 Task: Add Attachment from "Attach a link" to Card Card0000000032 in Board Board0000000008 in Workspace WS0000000003 in Trello. Add Cover Red to Card Card0000000032 in Board Board0000000008 in Workspace WS0000000003 in Trello. Add "Join Card" Button Button0000000032  to Card Card0000000032 in Board Board0000000008 in Workspace WS0000000003 in Trello. Add Description DS0000000032 to Card Card0000000032 in Board Board0000000008 in Workspace WS0000000003 in Trello. Add Comment CM0000000032 to Card Card0000000032 in Board Board0000000008 in Workspace WS0000000003 in Trello
Action: Mouse moved to (447, 648)
Screenshot: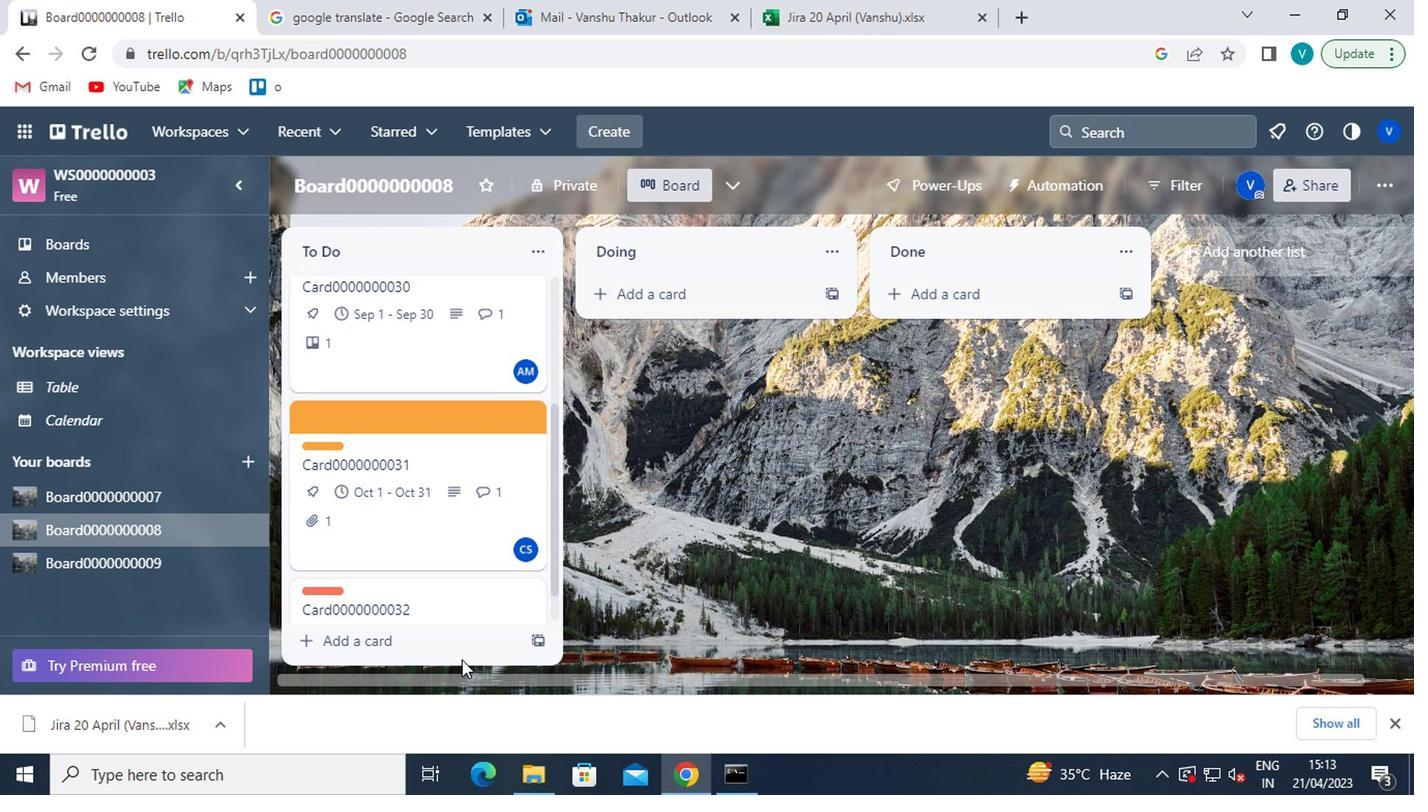 
Action: Mouse scrolled (447, 646) with delta (0, -1)
Screenshot: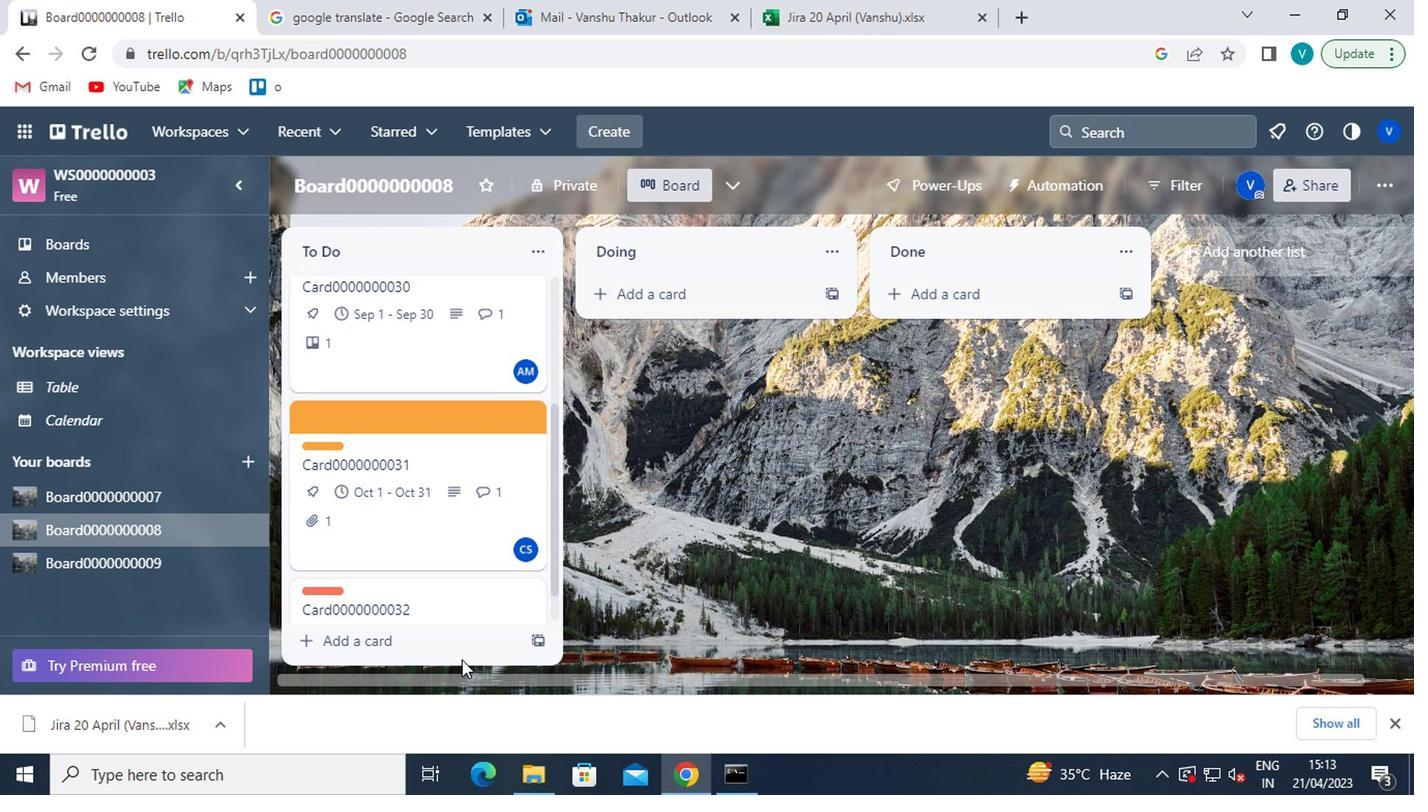 
Action: Mouse moved to (442, 640)
Screenshot: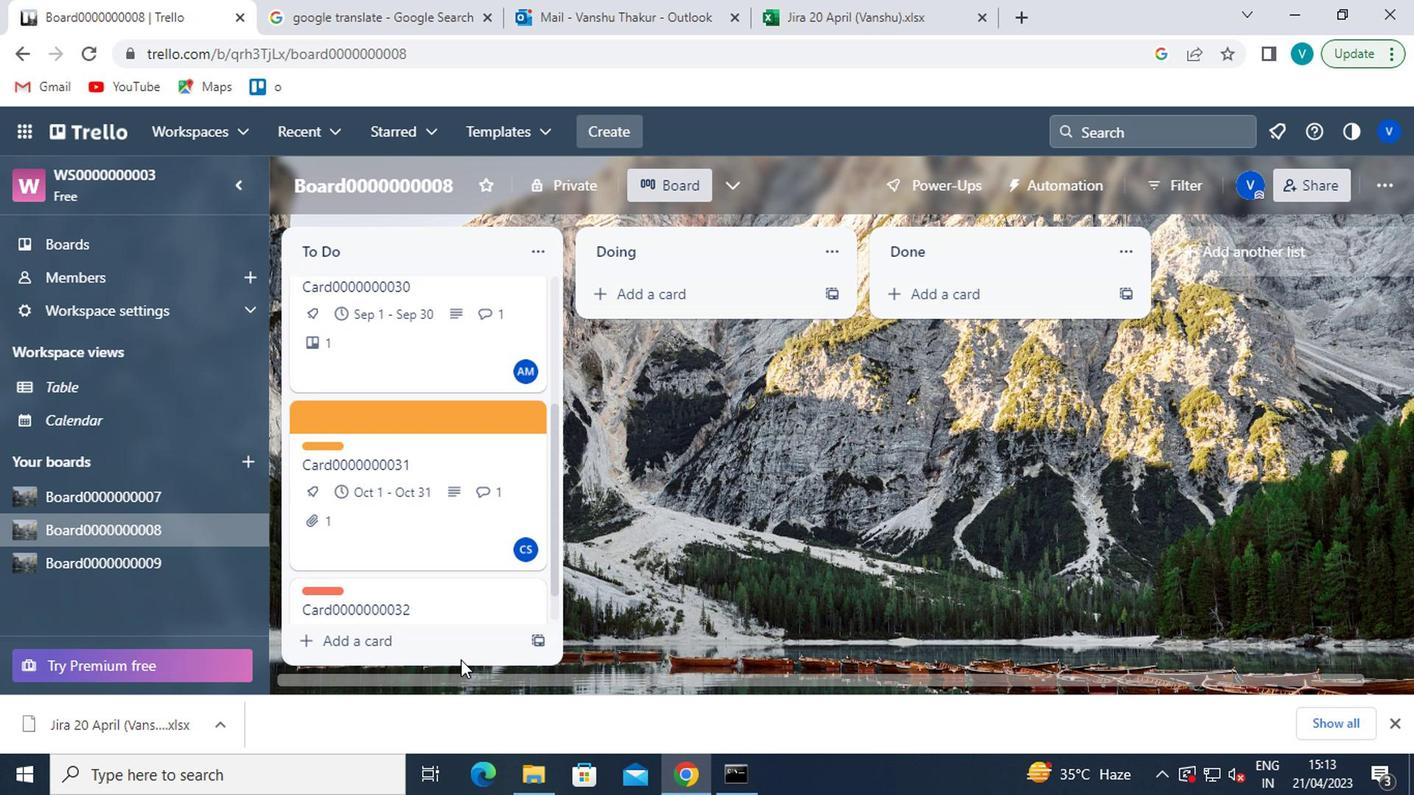 
Action: Mouse scrolled (442, 639) with delta (0, -1)
Screenshot: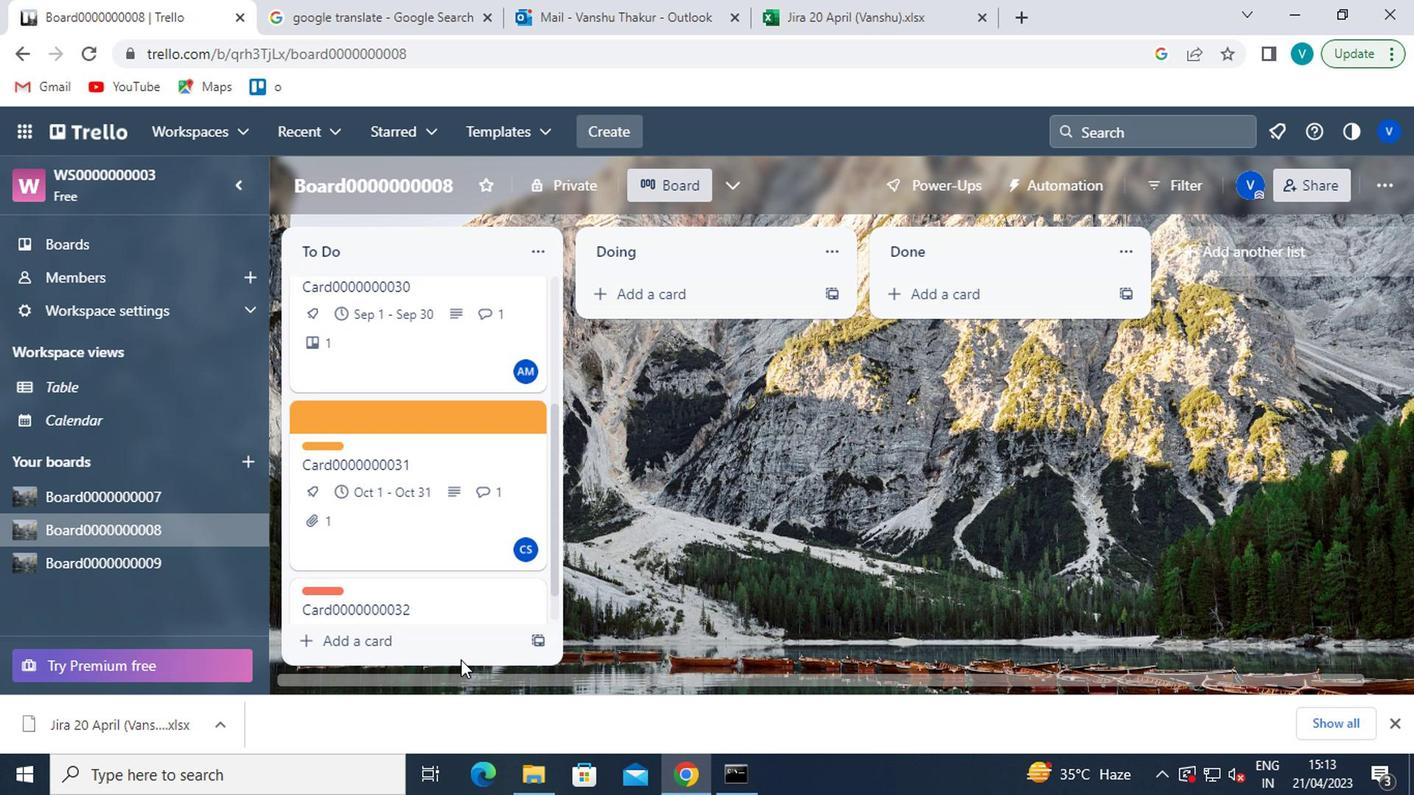 
Action: Mouse moved to (440, 636)
Screenshot: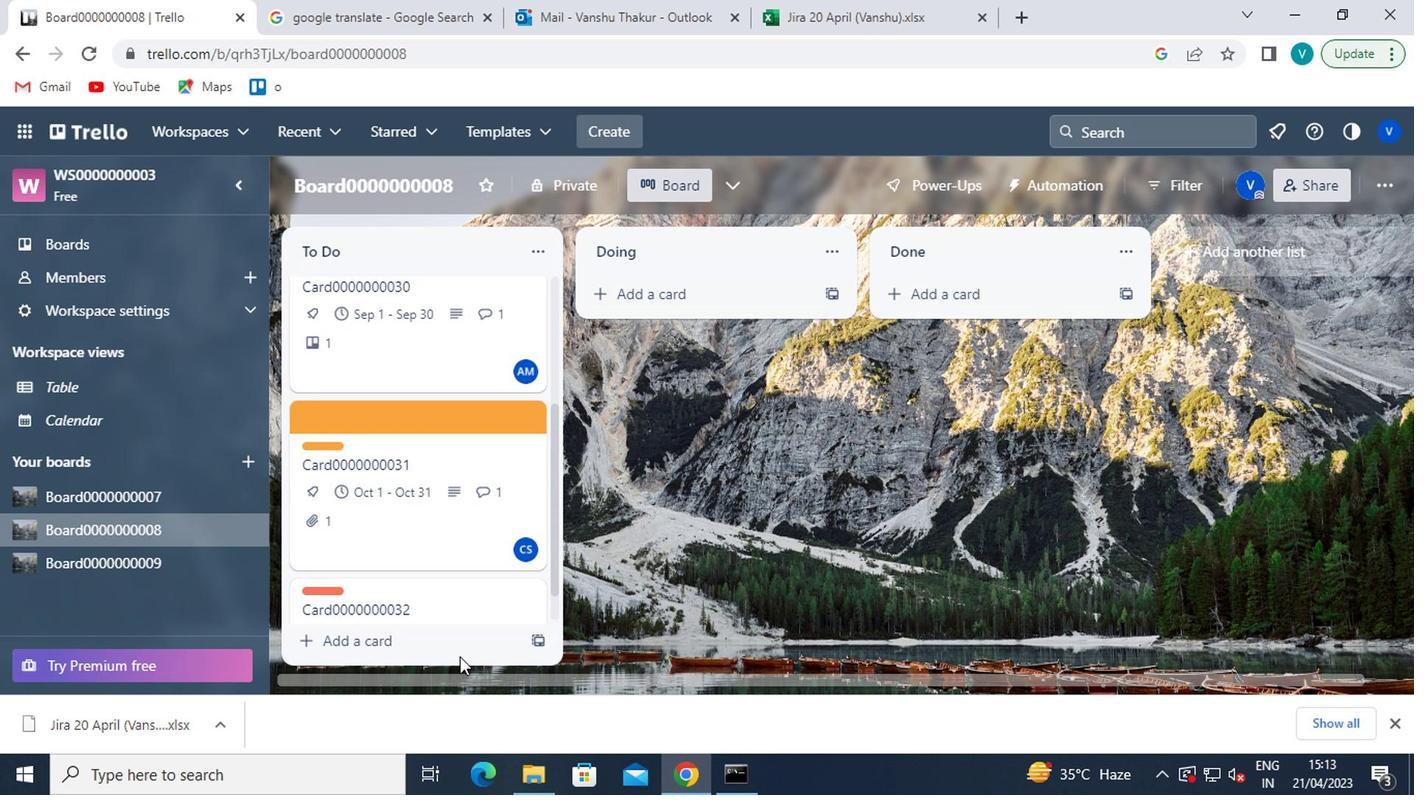 
Action: Mouse scrolled (440, 635) with delta (0, 0)
Screenshot: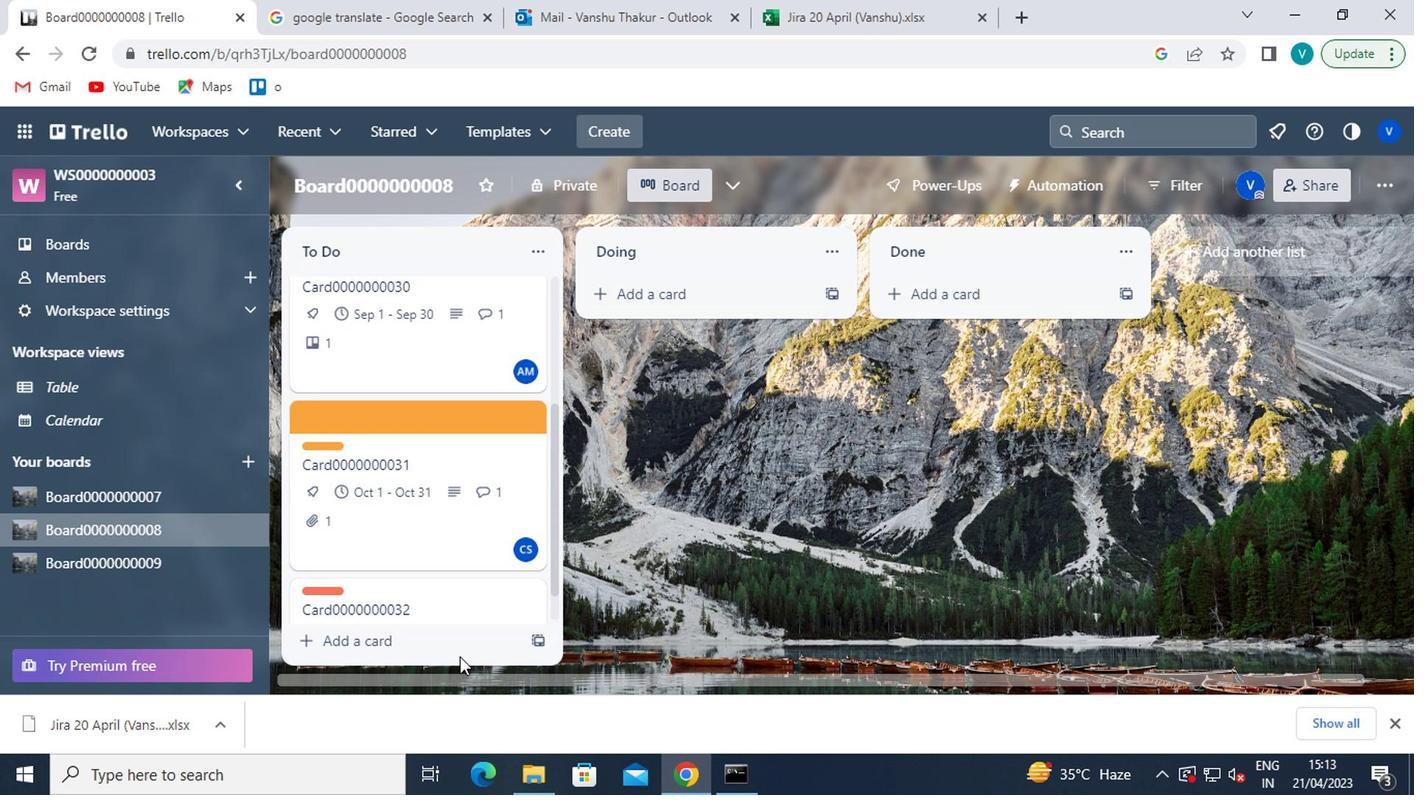 
Action: Mouse moved to (444, 597)
Screenshot: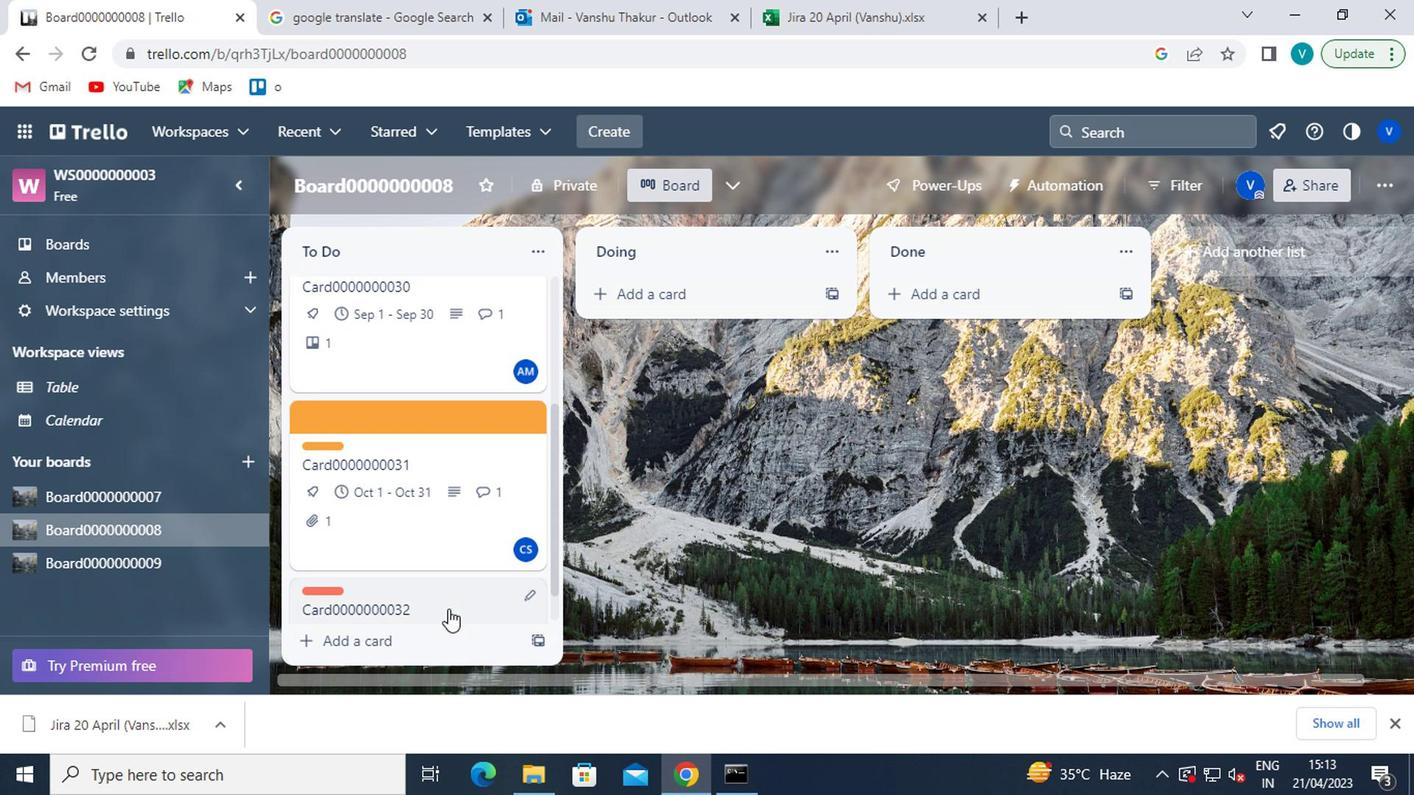 
Action: Mouse pressed left at (444, 597)
Screenshot: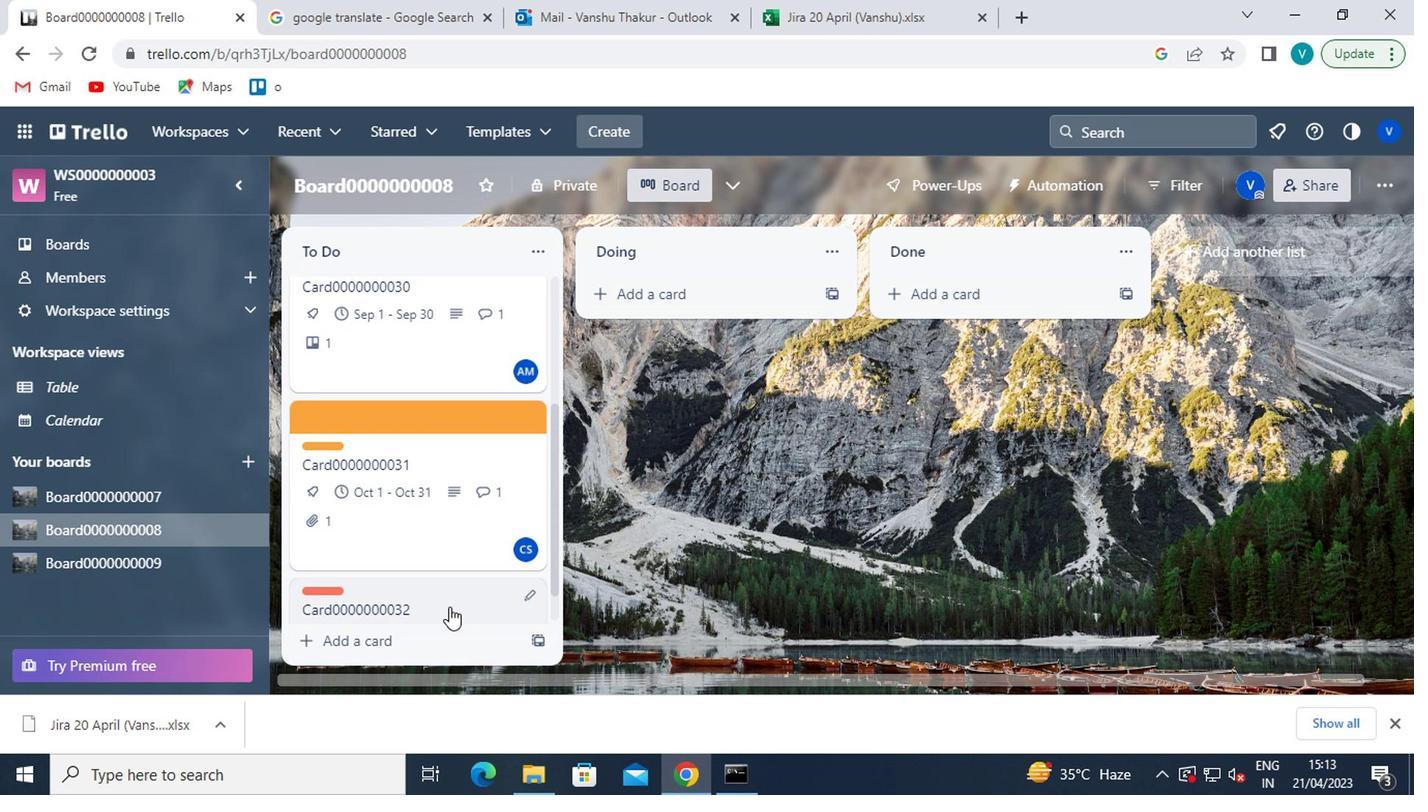 
Action: Mouse moved to (1012, 461)
Screenshot: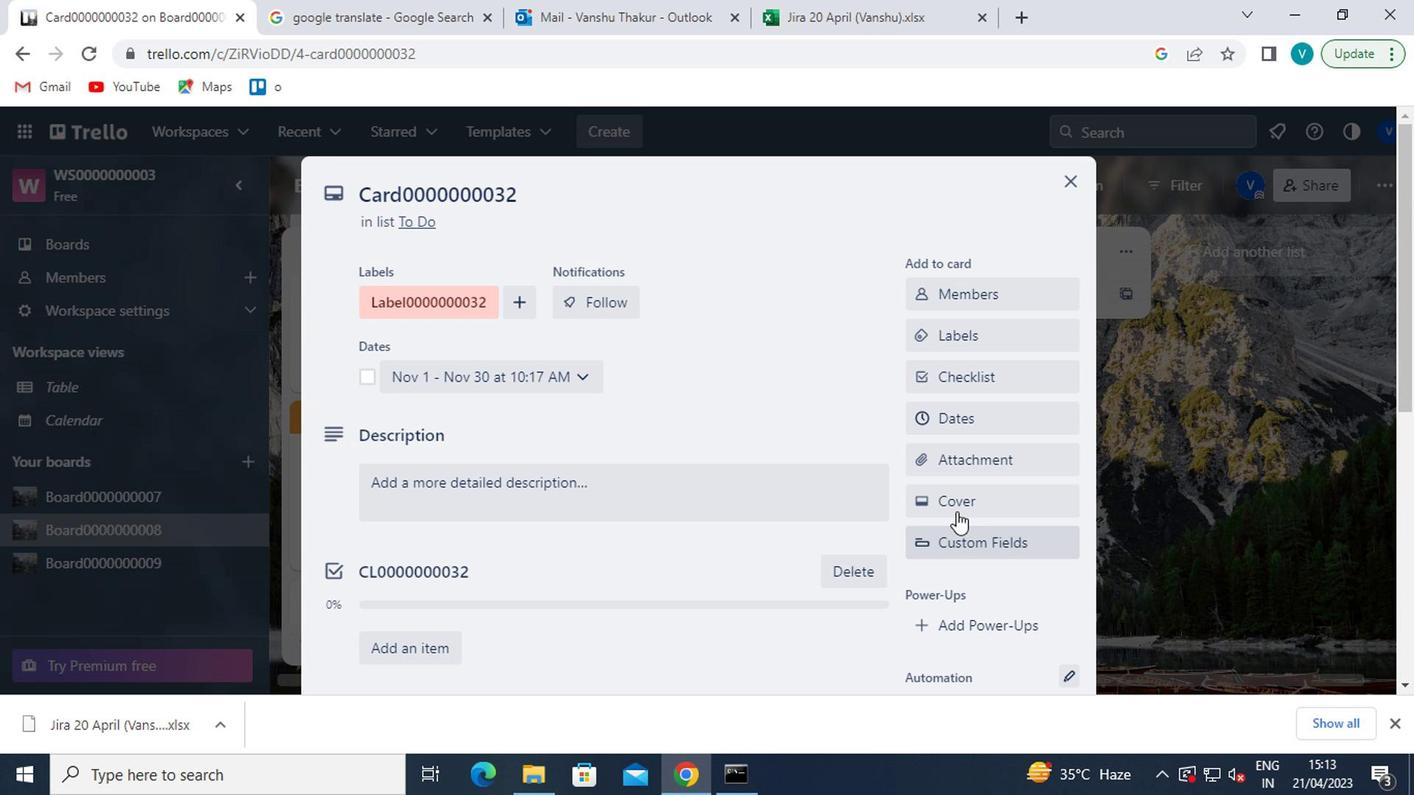 
Action: Mouse pressed left at (1012, 461)
Screenshot: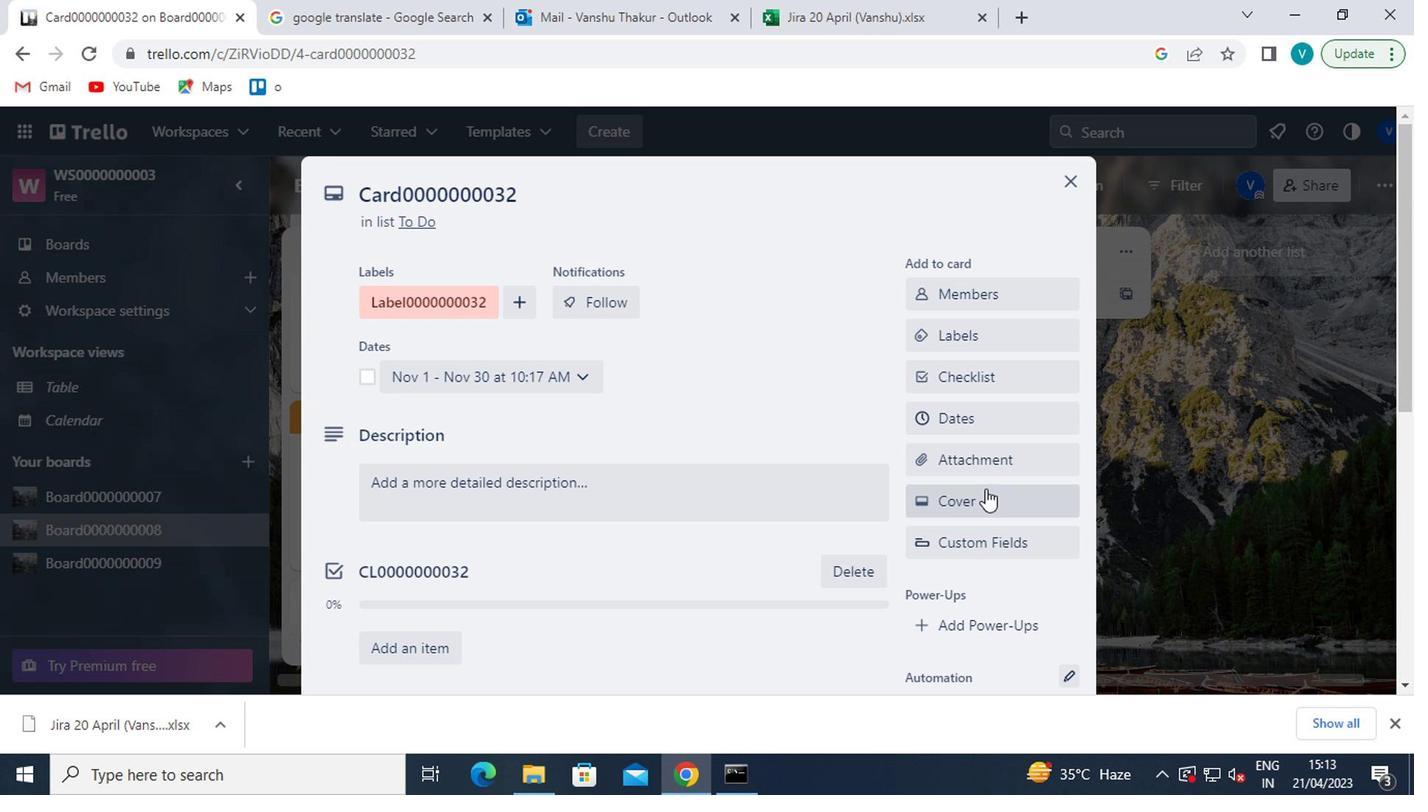 
Action: Mouse moved to (1013, 475)
Screenshot: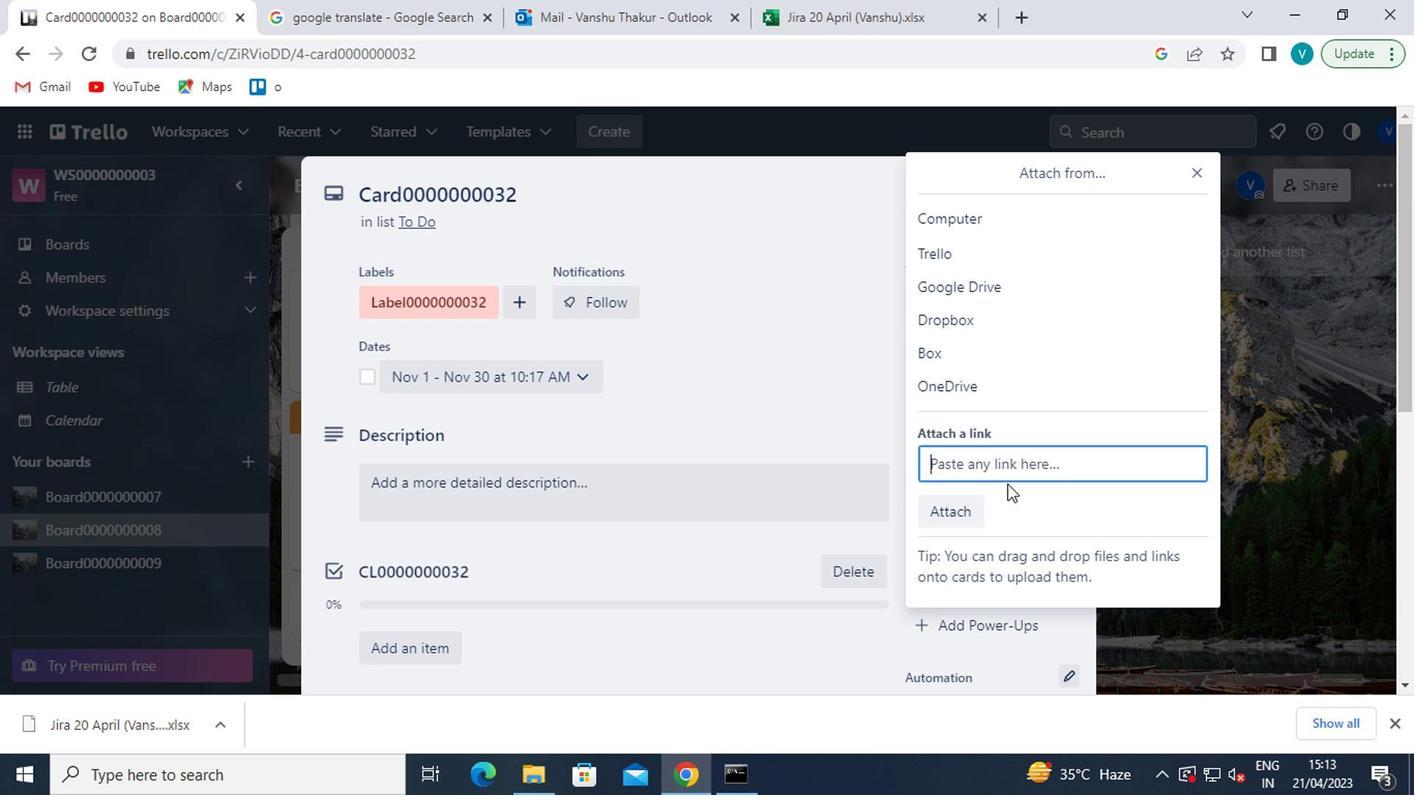 
Action: Mouse pressed left at (1013, 475)
Screenshot: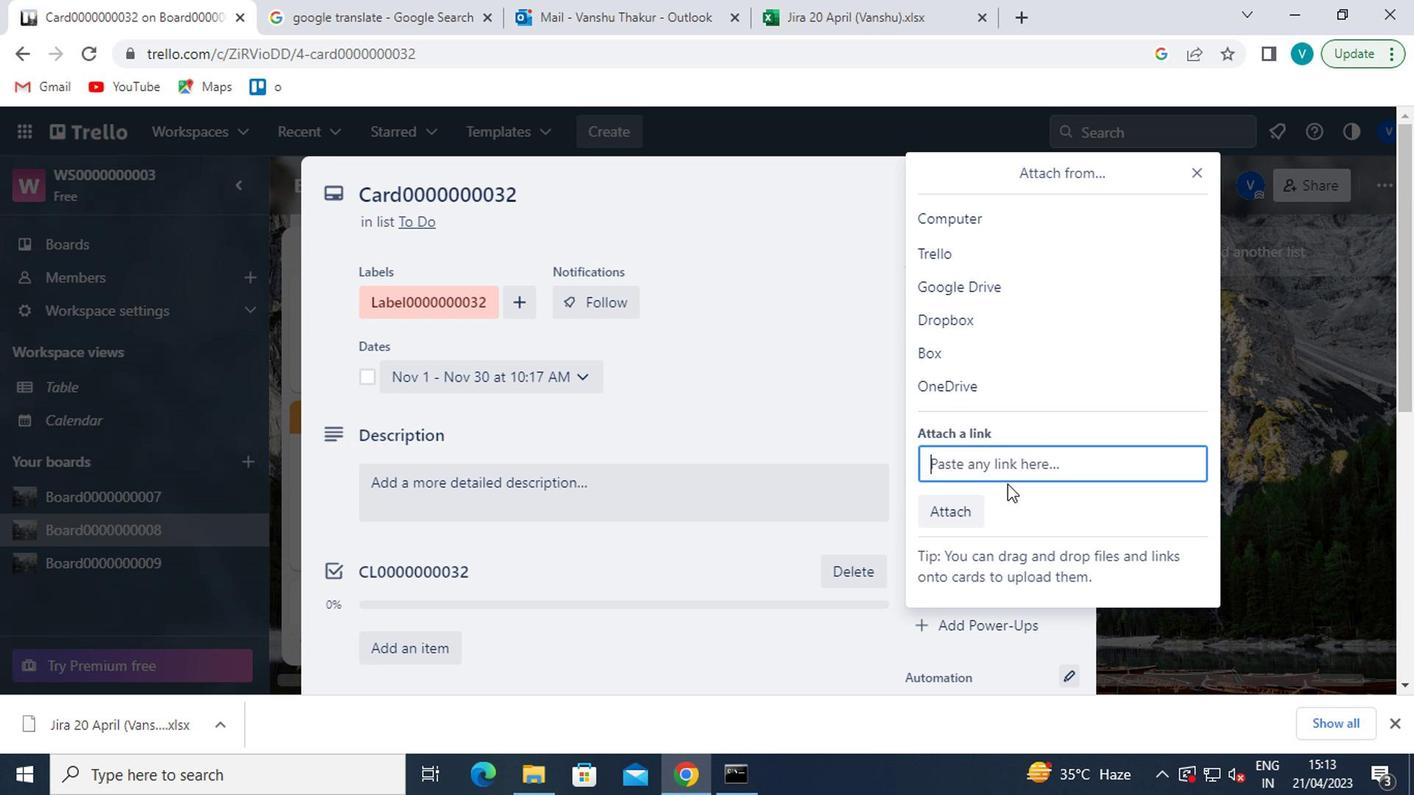 
Action: Mouse moved to (1004, 479)
Screenshot: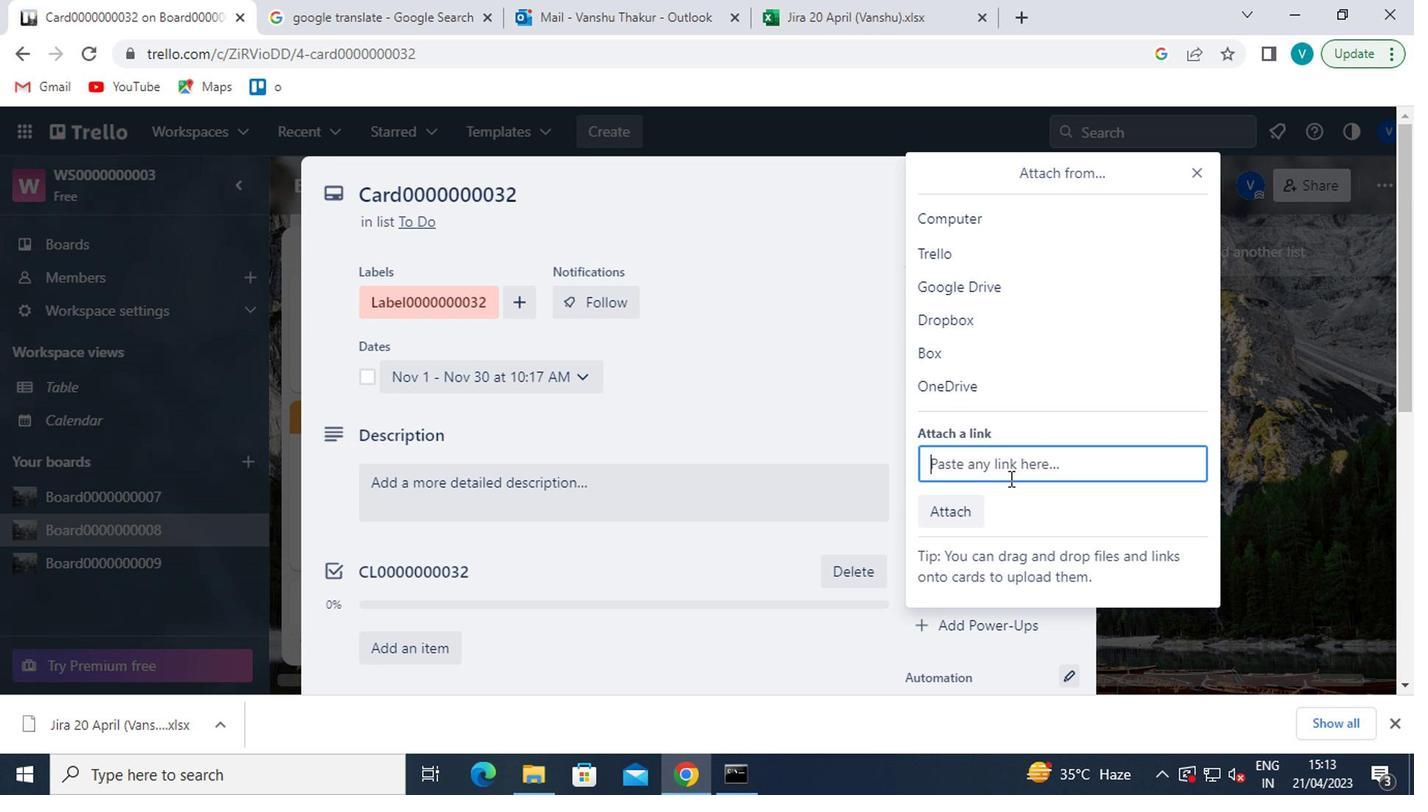 
Action: Key pressed ctrl+V
Screenshot: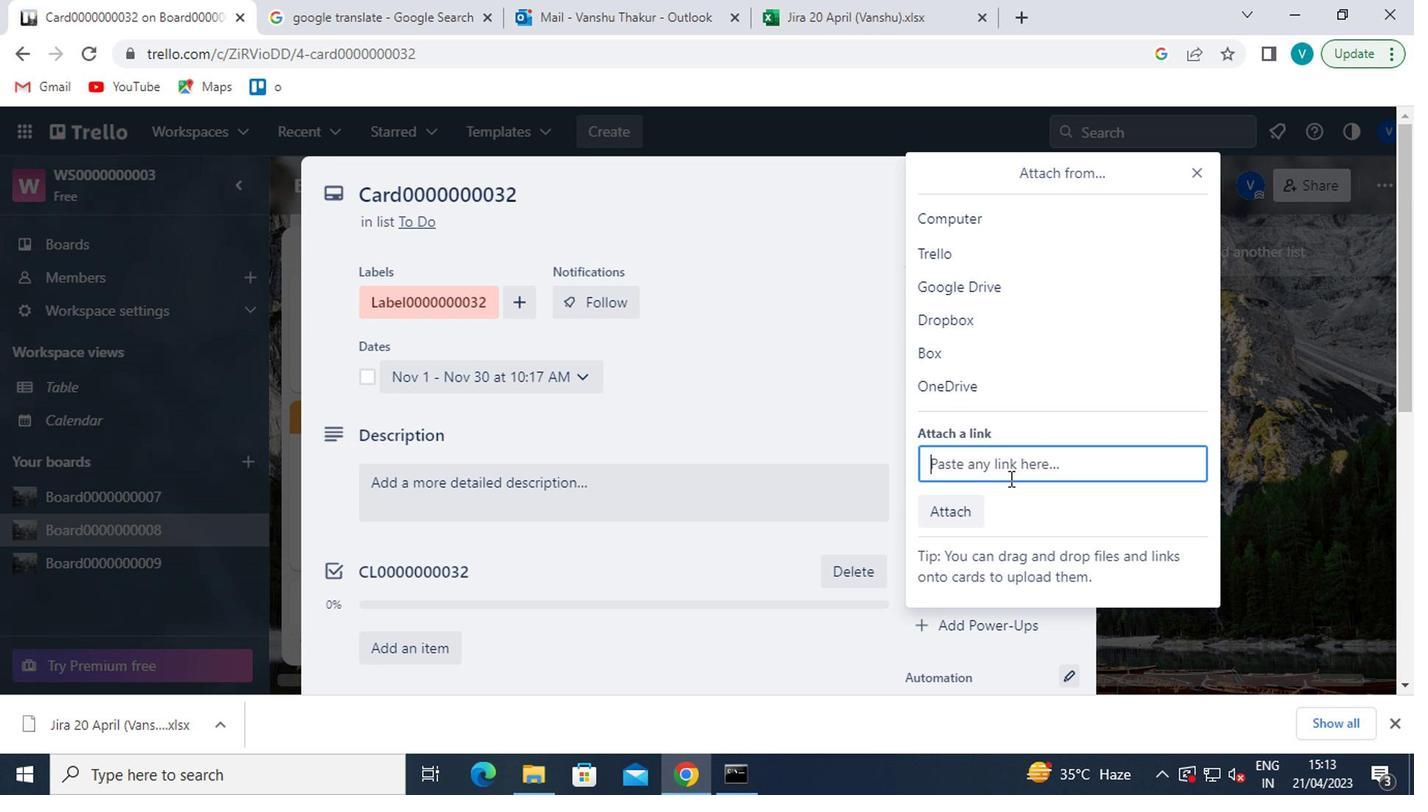 
Action: Mouse moved to (939, 579)
Screenshot: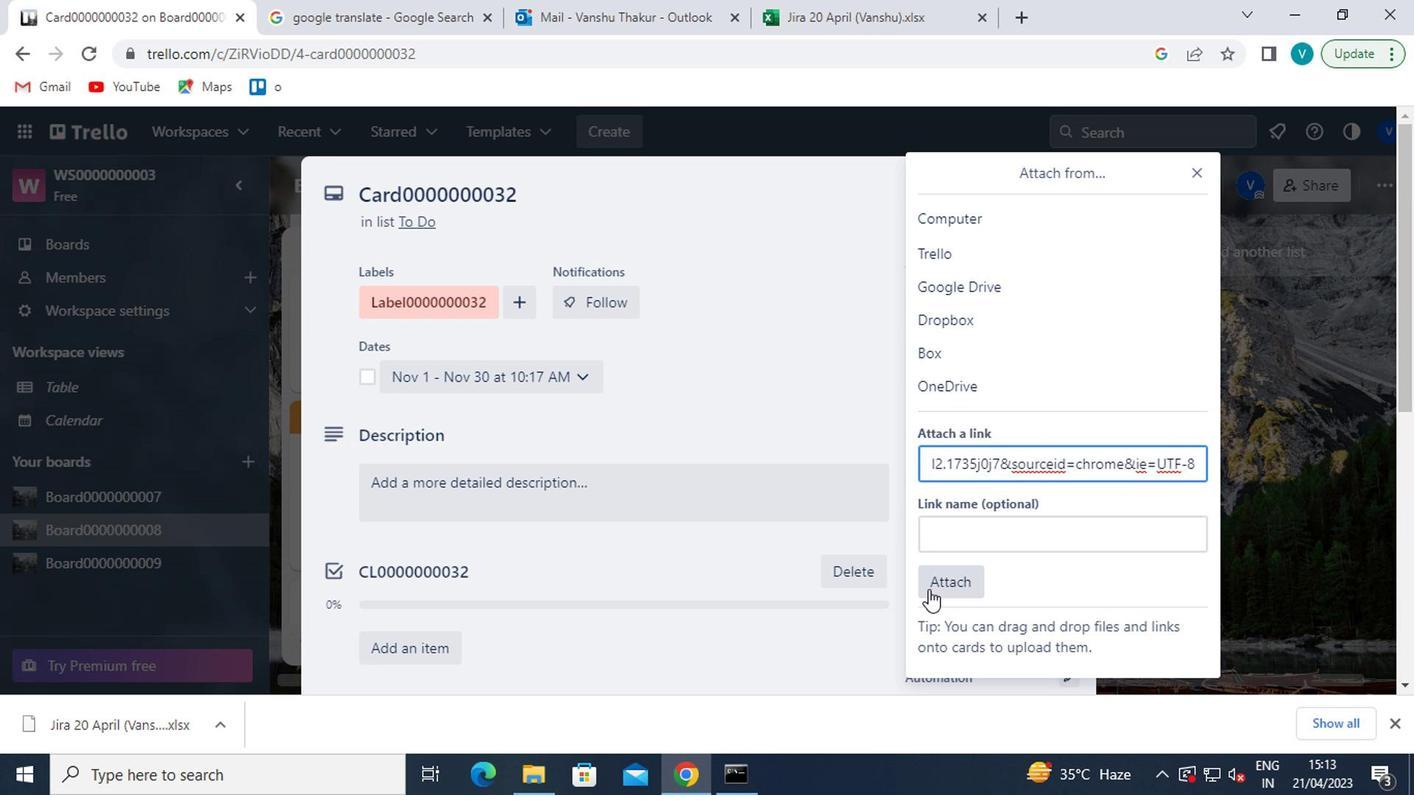 
Action: Mouse pressed left at (939, 579)
Screenshot: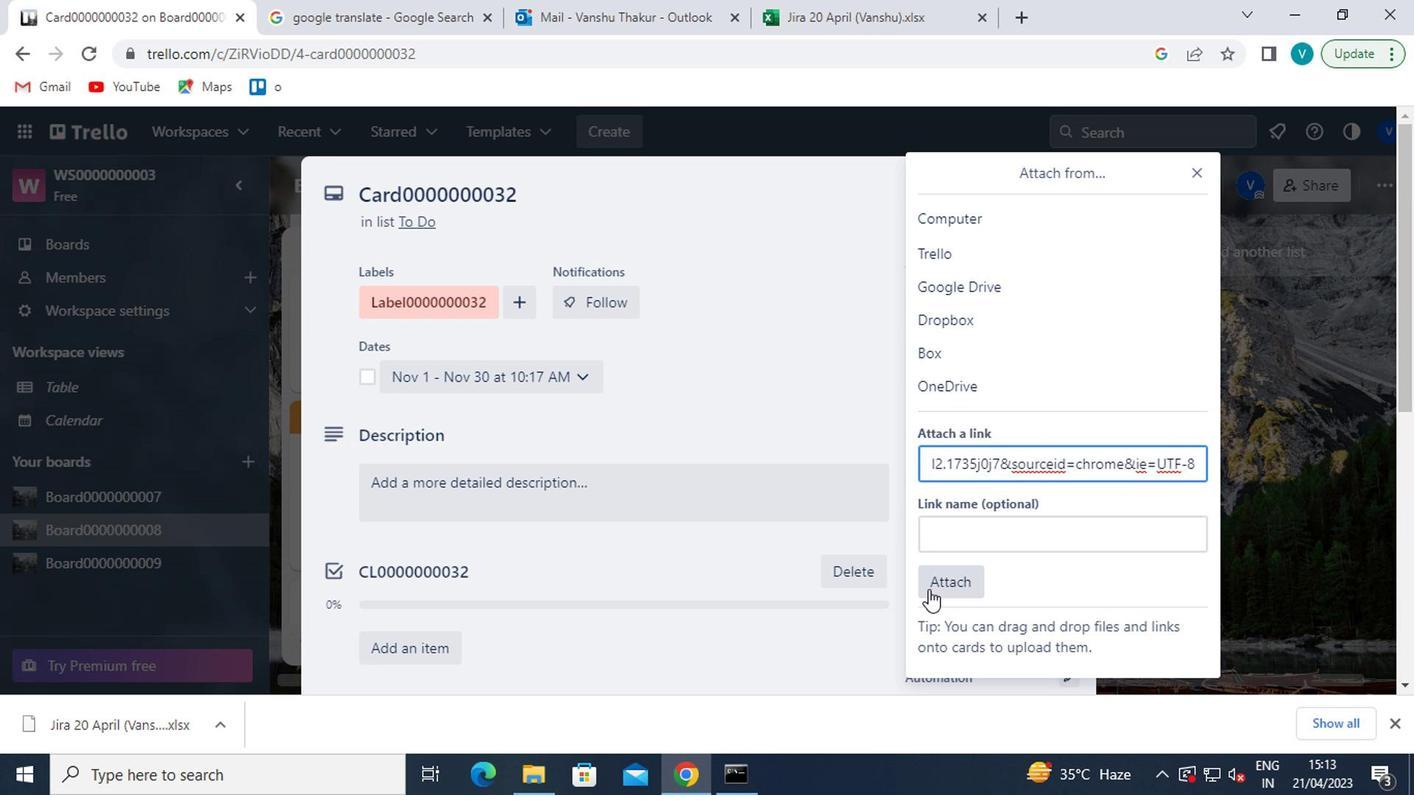 
Action: Mouse moved to (949, 507)
Screenshot: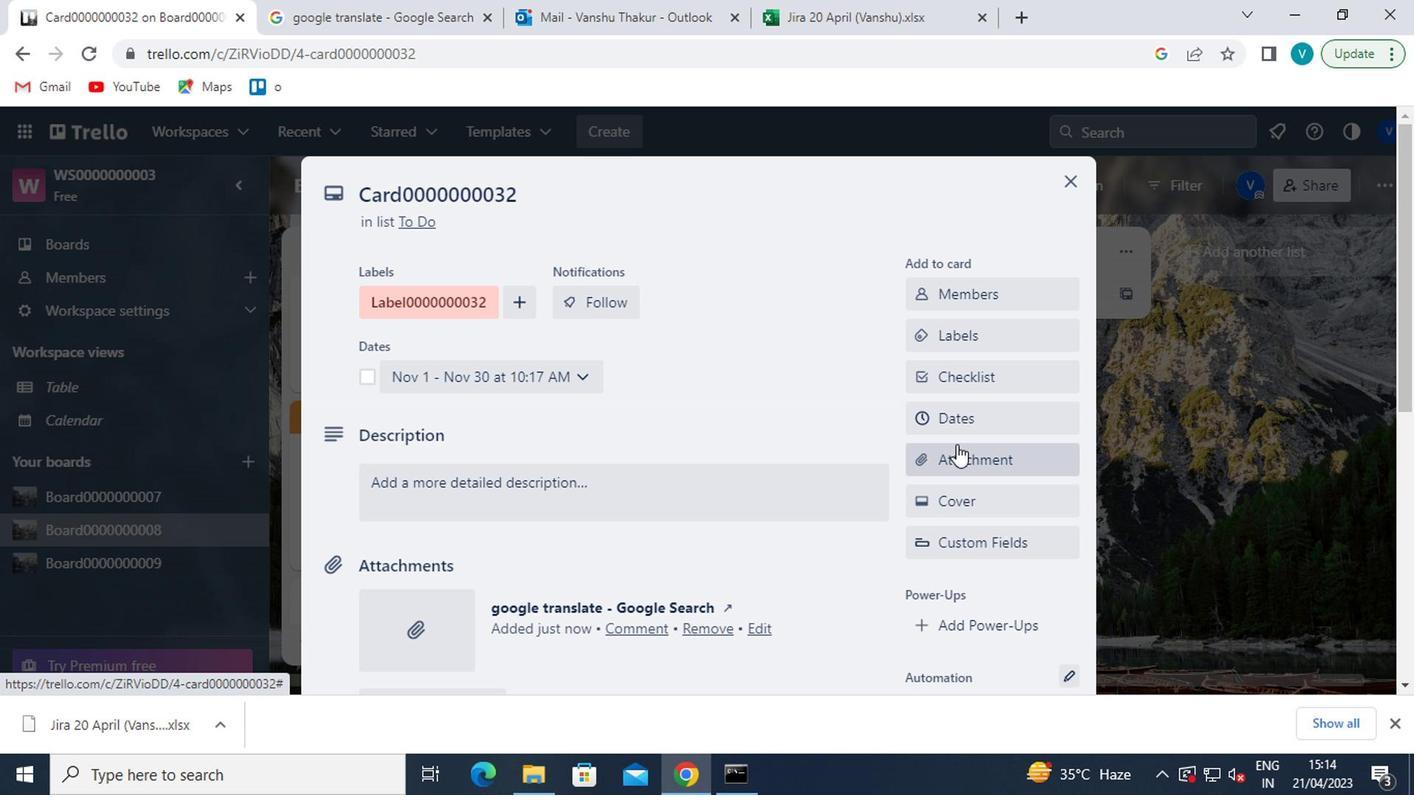 
Action: Mouse pressed left at (949, 507)
Screenshot: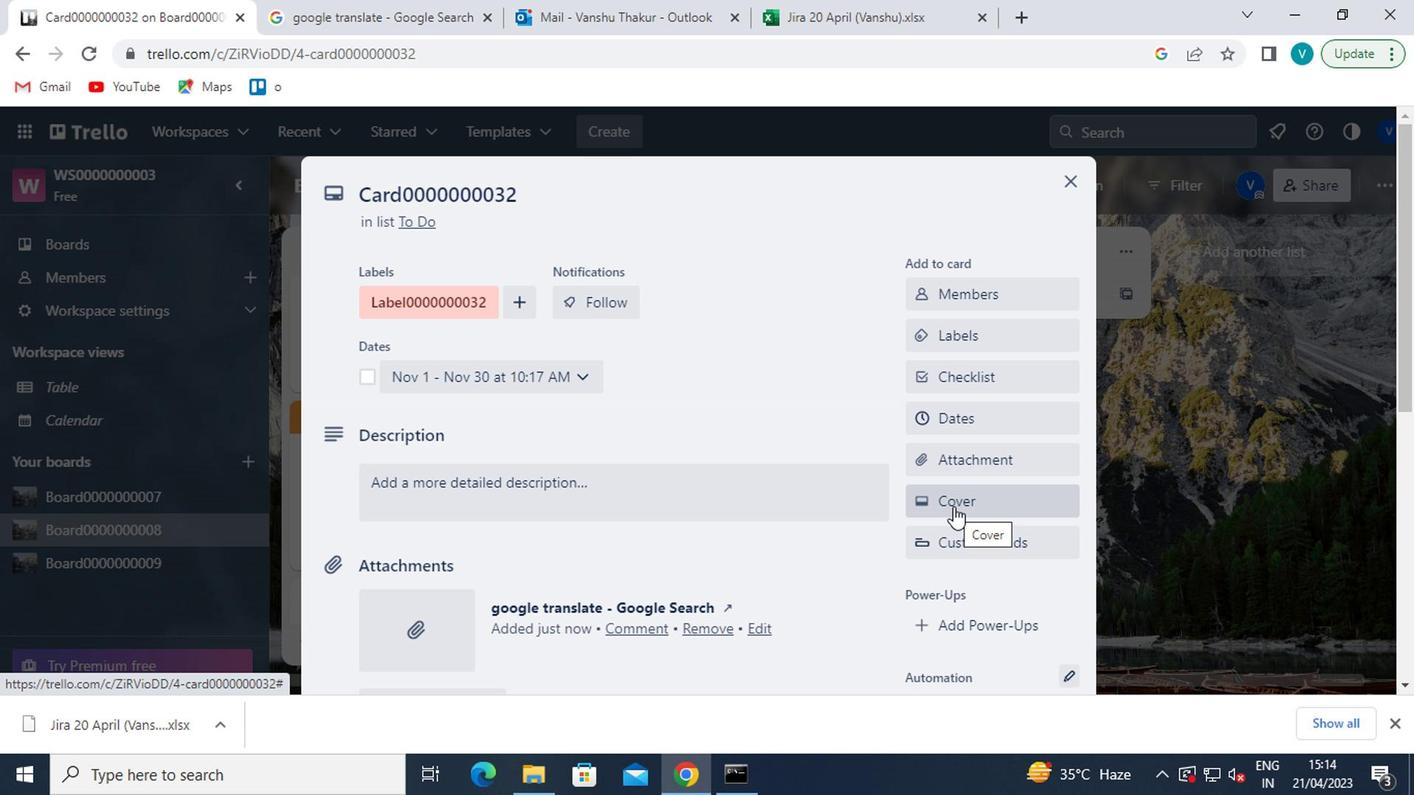 
Action: Mouse moved to (1116, 363)
Screenshot: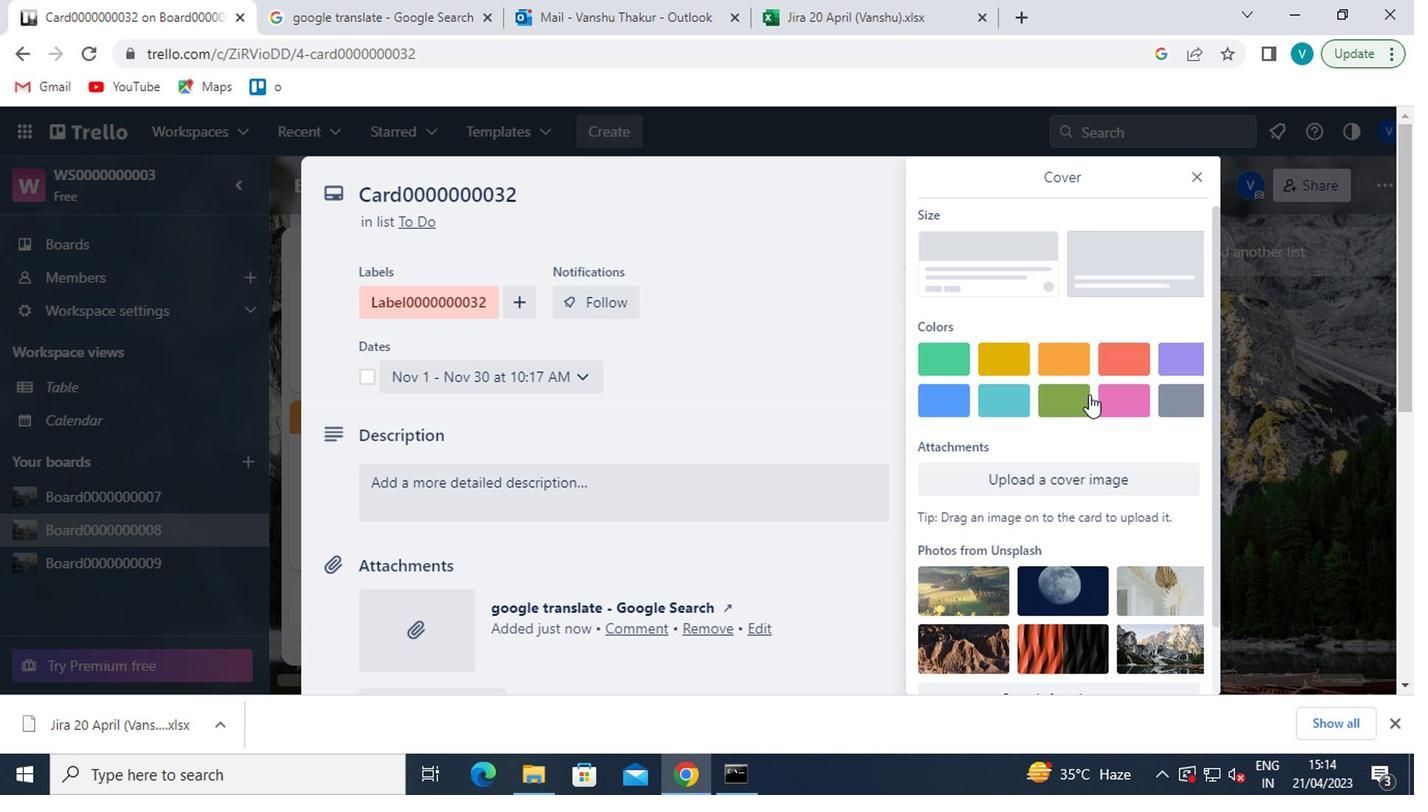 
Action: Mouse pressed left at (1116, 363)
Screenshot: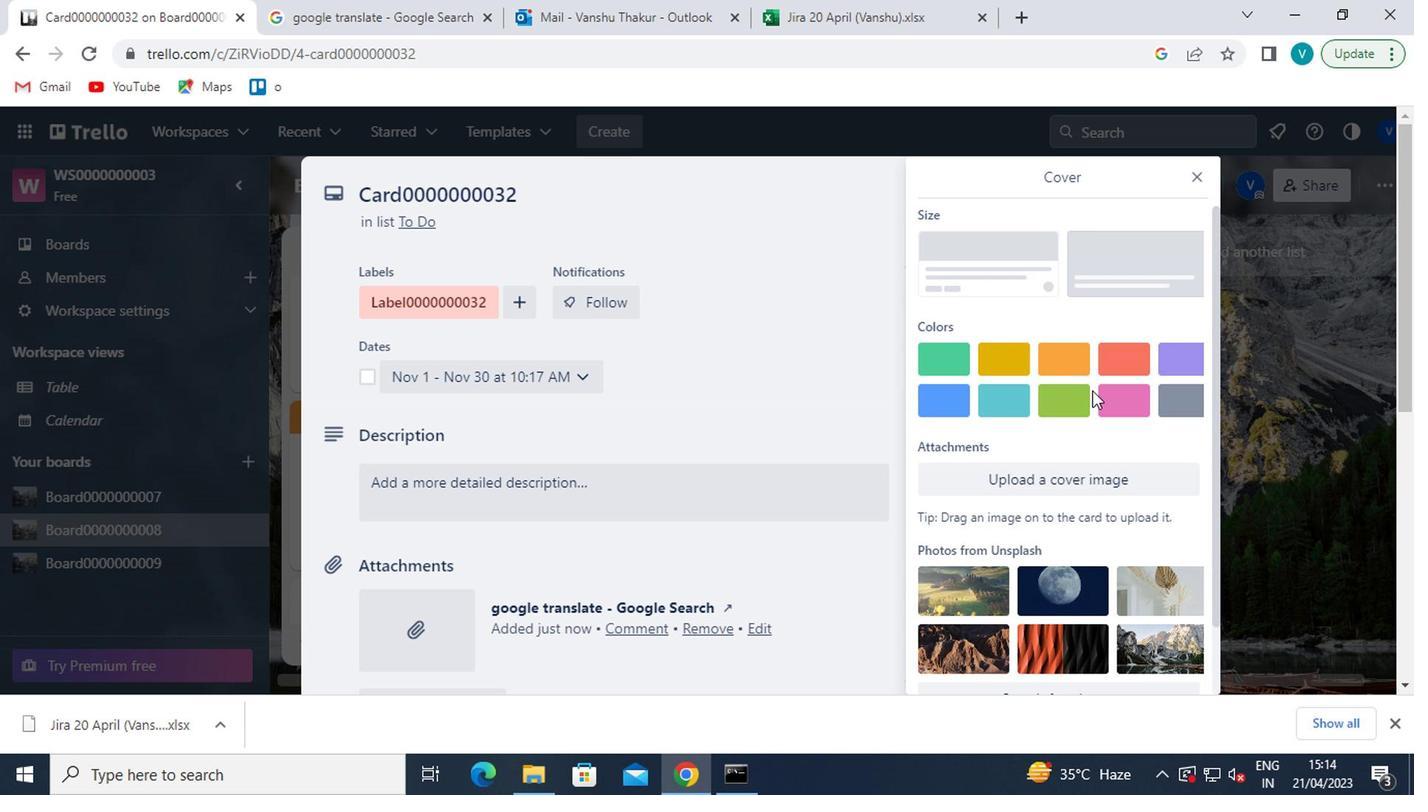 
Action: Mouse moved to (1192, 159)
Screenshot: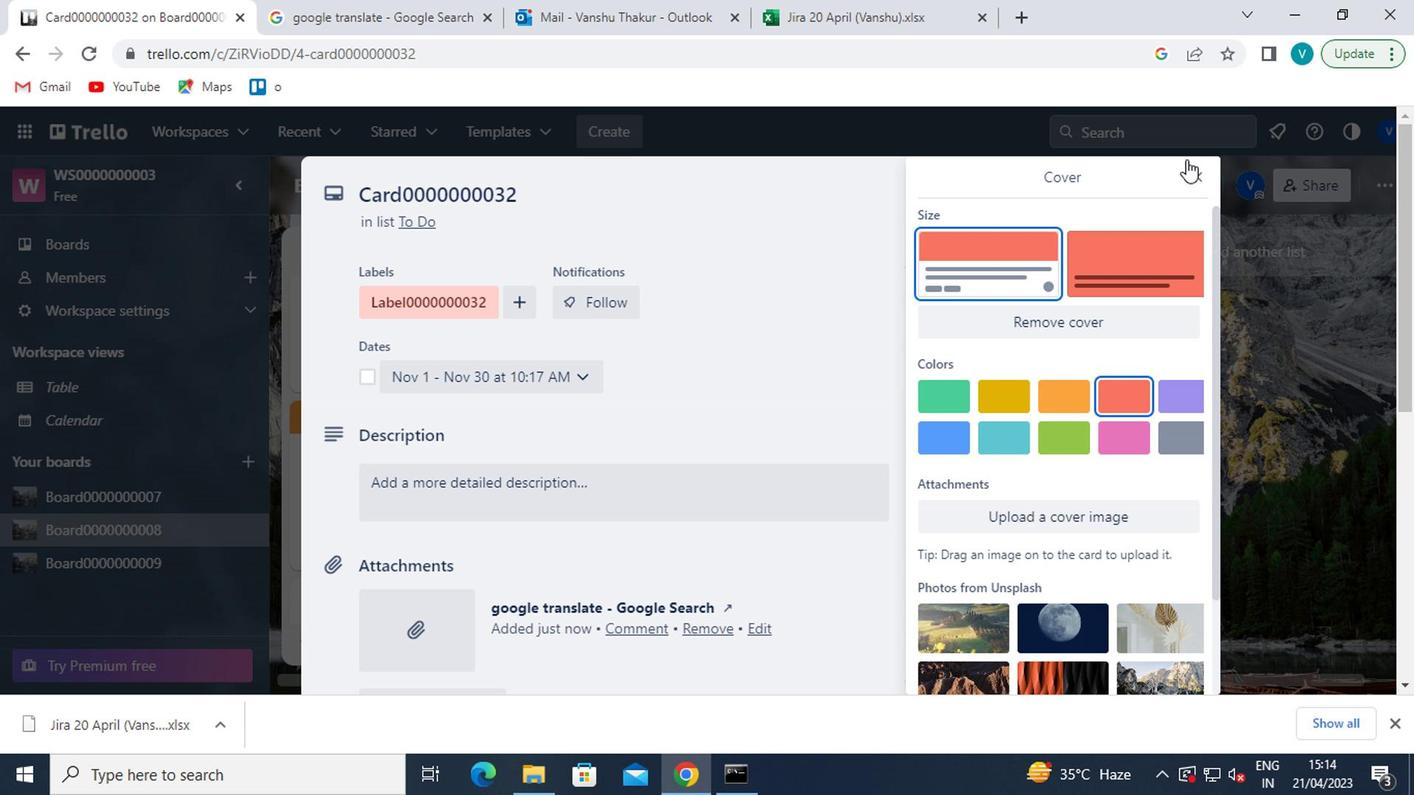 
Action: Mouse pressed left at (1192, 159)
Screenshot: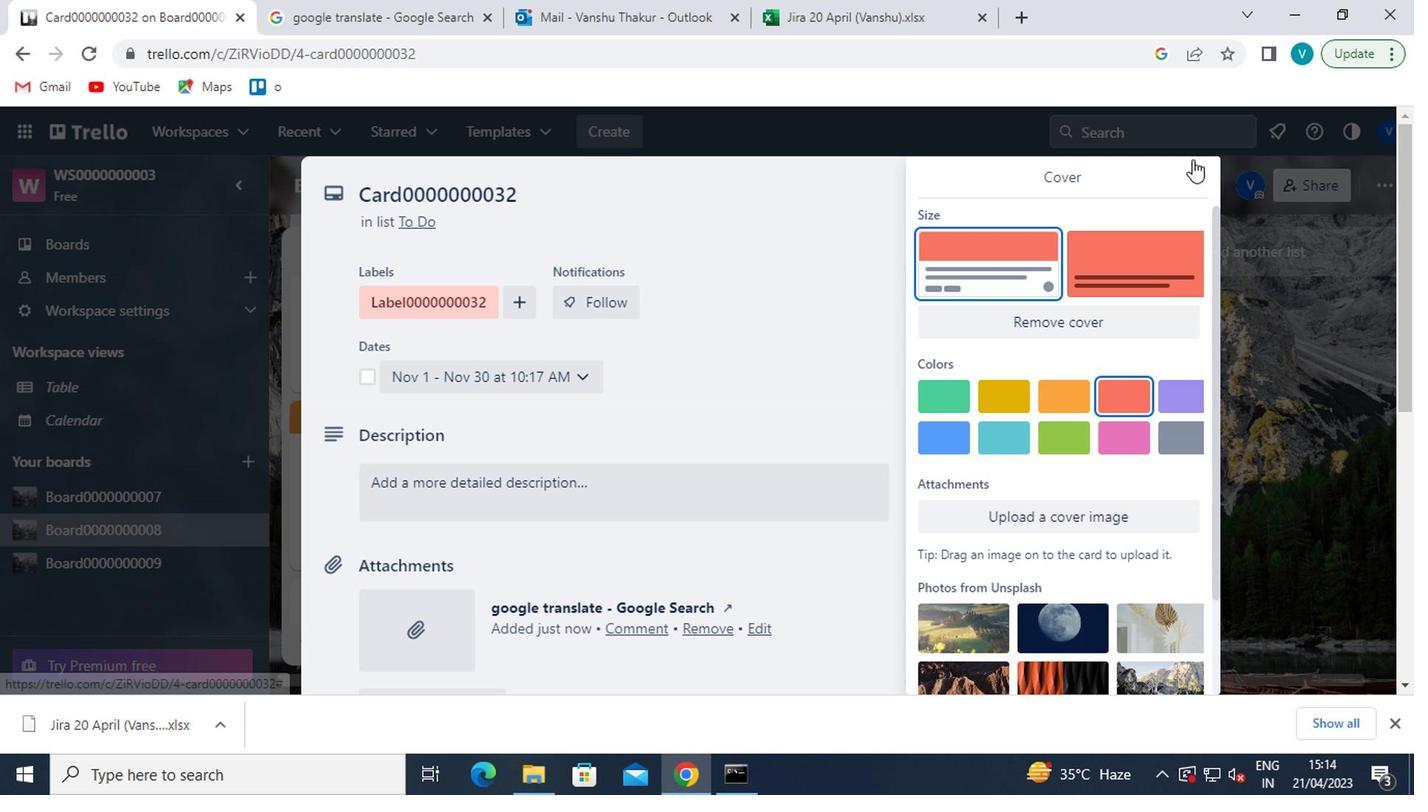 
Action: Mouse moved to (1007, 574)
Screenshot: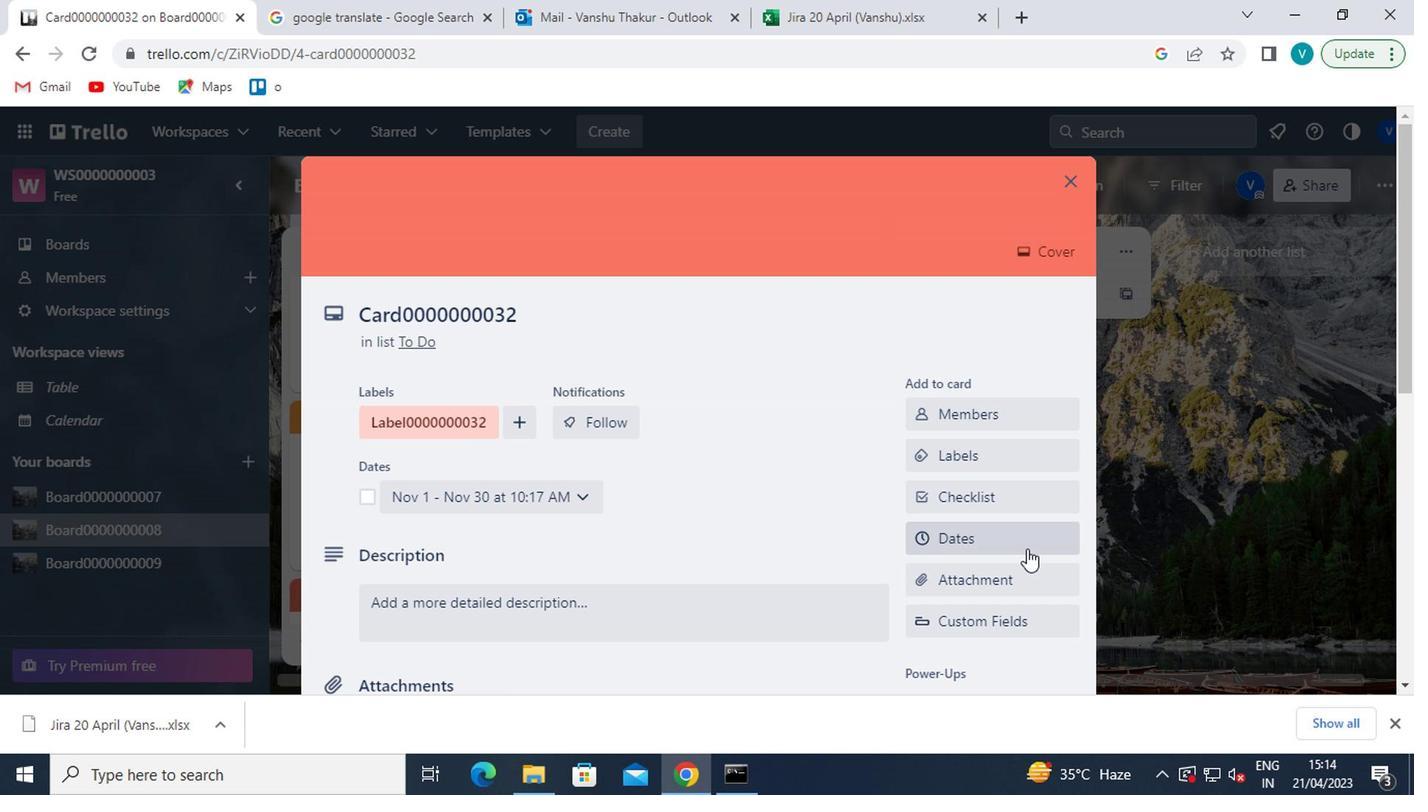 
Action: Mouse scrolled (1007, 573) with delta (0, 0)
Screenshot: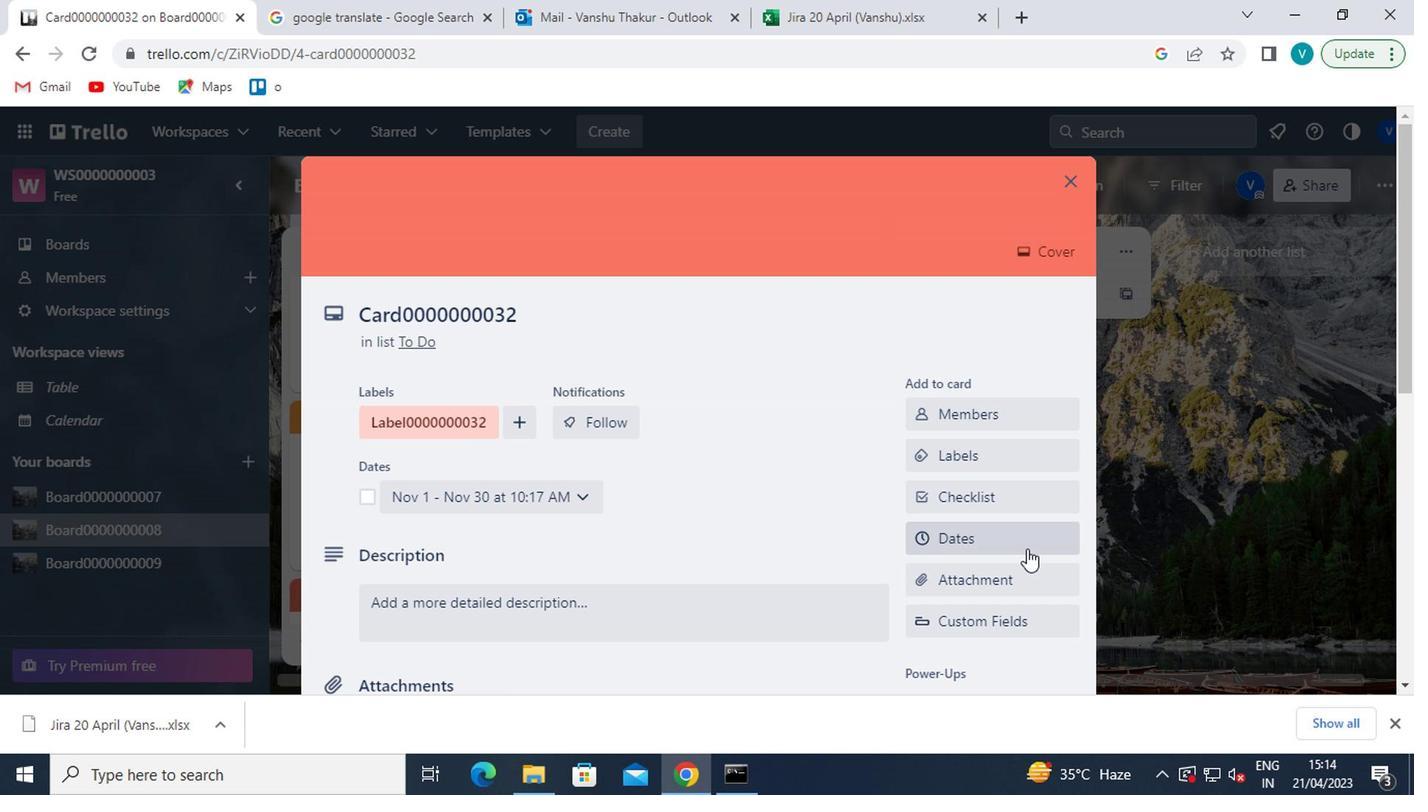 
Action: Mouse moved to (1007, 576)
Screenshot: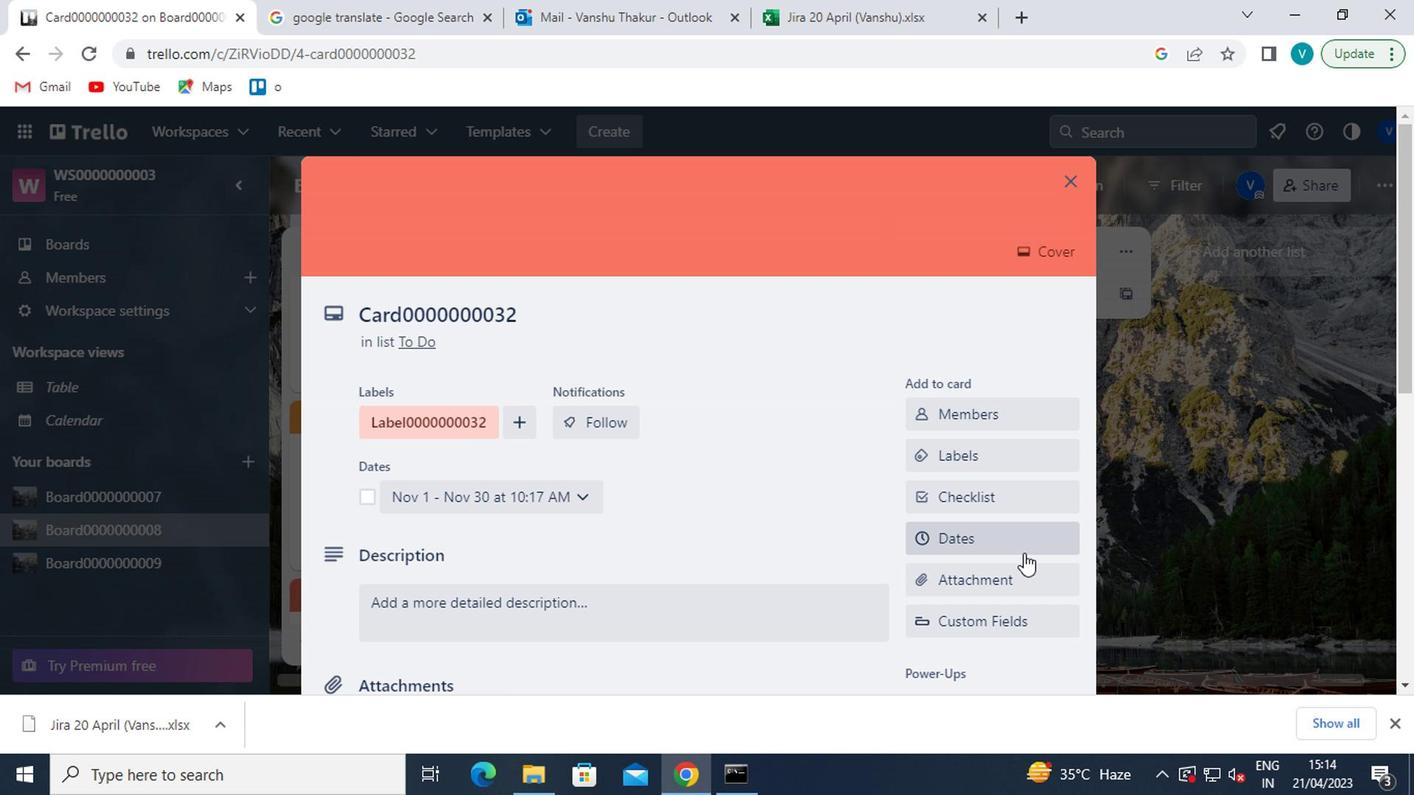 
Action: Mouse scrolled (1007, 574) with delta (0, -1)
Screenshot: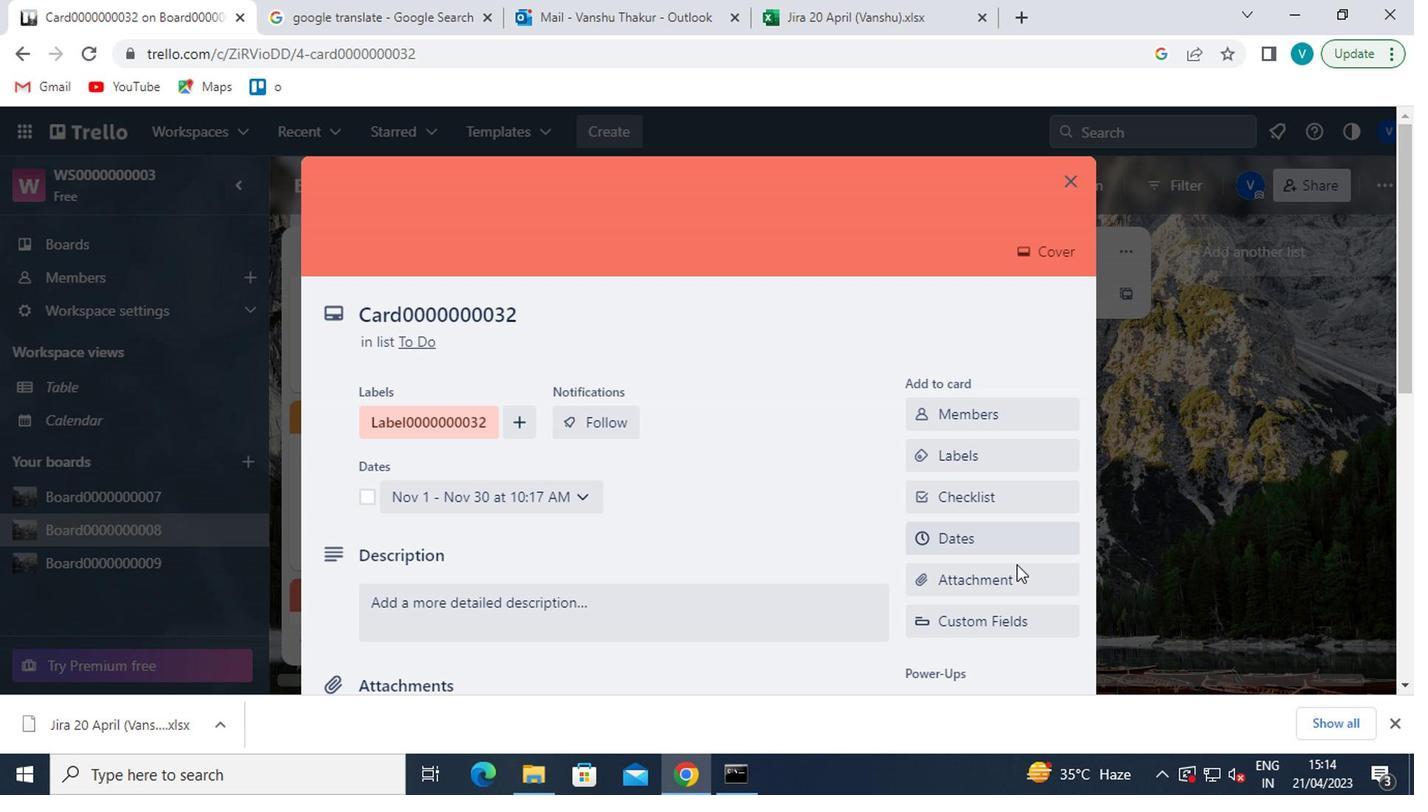 
Action: Mouse moved to (993, 581)
Screenshot: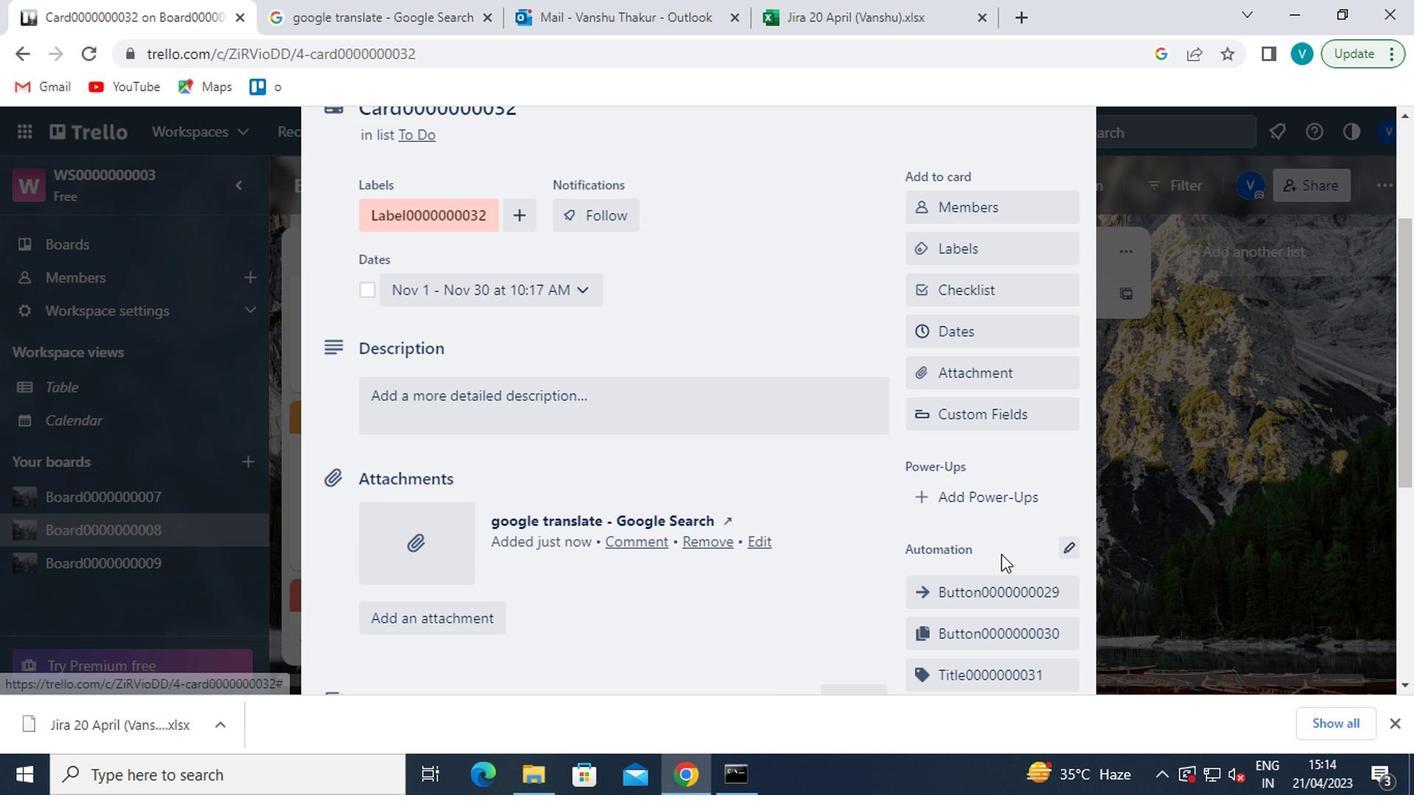 
Action: Mouse scrolled (993, 579) with delta (0, -1)
Screenshot: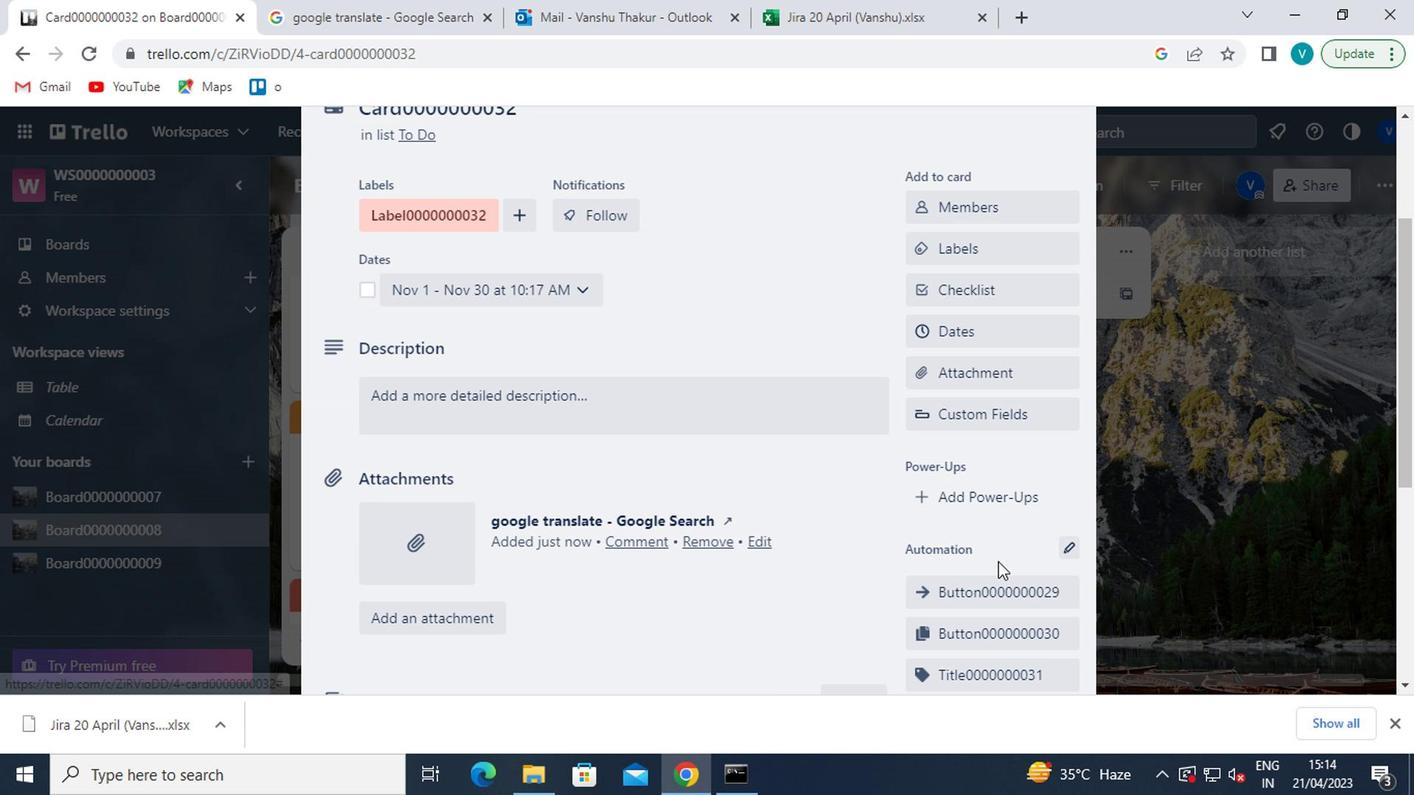
Action: Mouse moved to (980, 617)
Screenshot: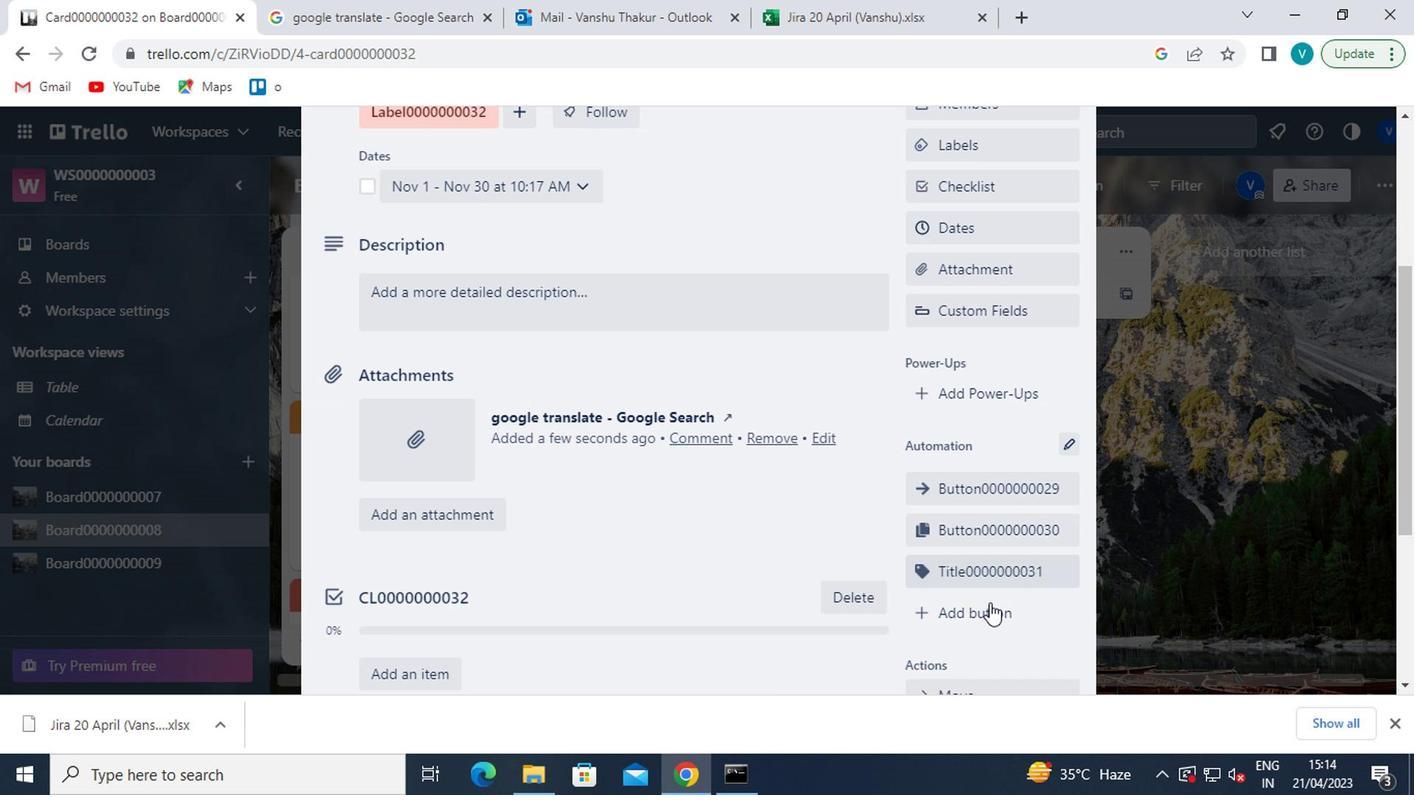 
Action: Mouse pressed left at (980, 617)
Screenshot: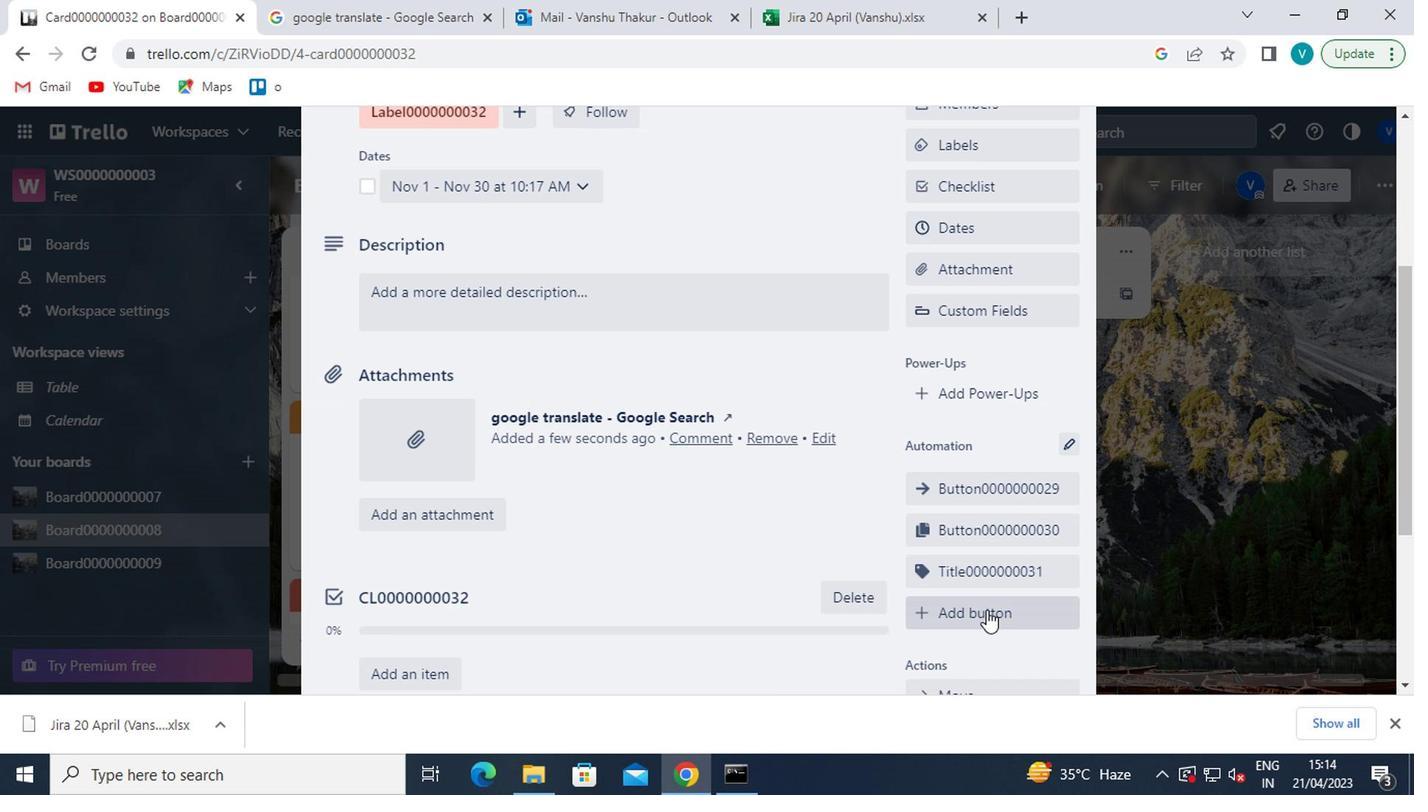 
Action: Mouse moved to (984, 396)
Screenshot: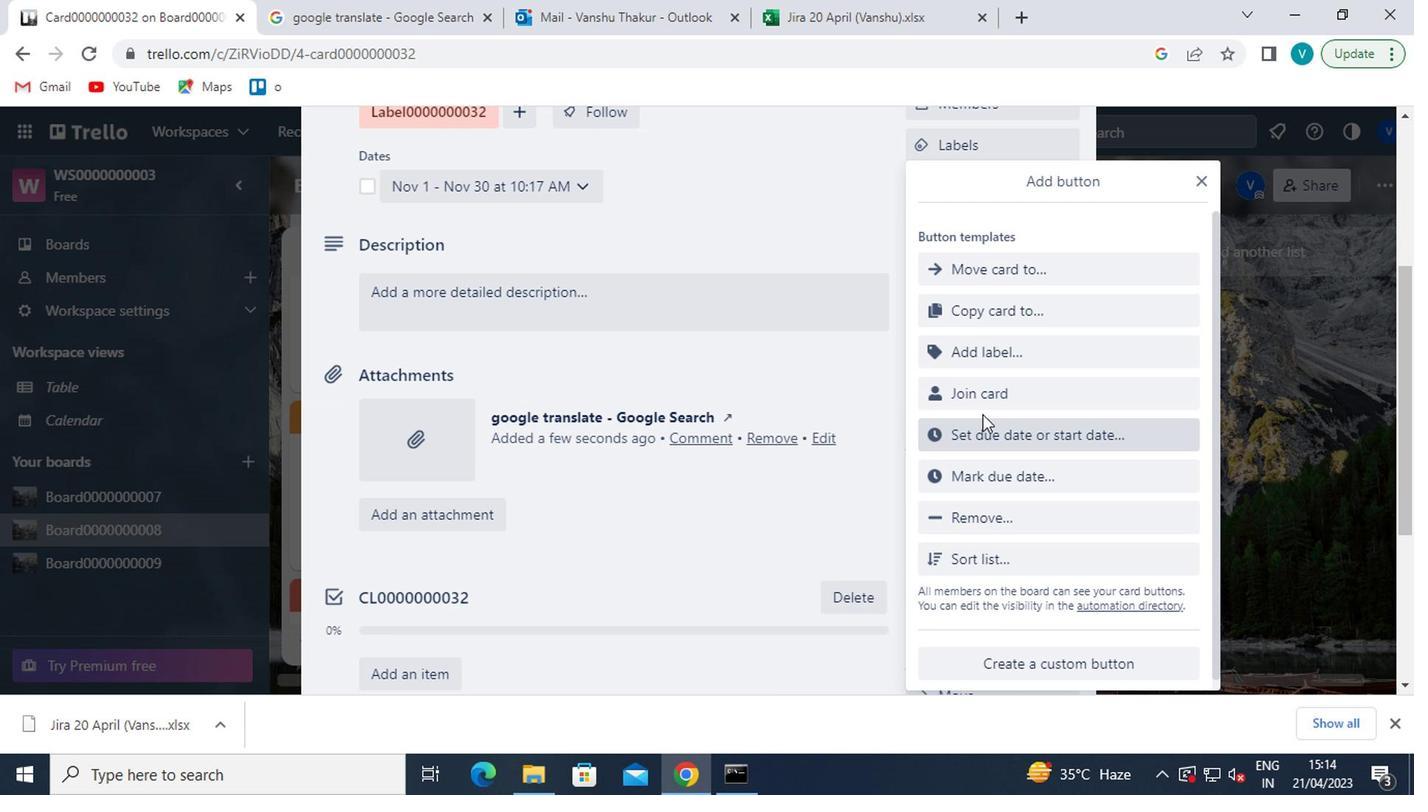 
Action: Mouse pressed left at (984, 396)
Screenshot: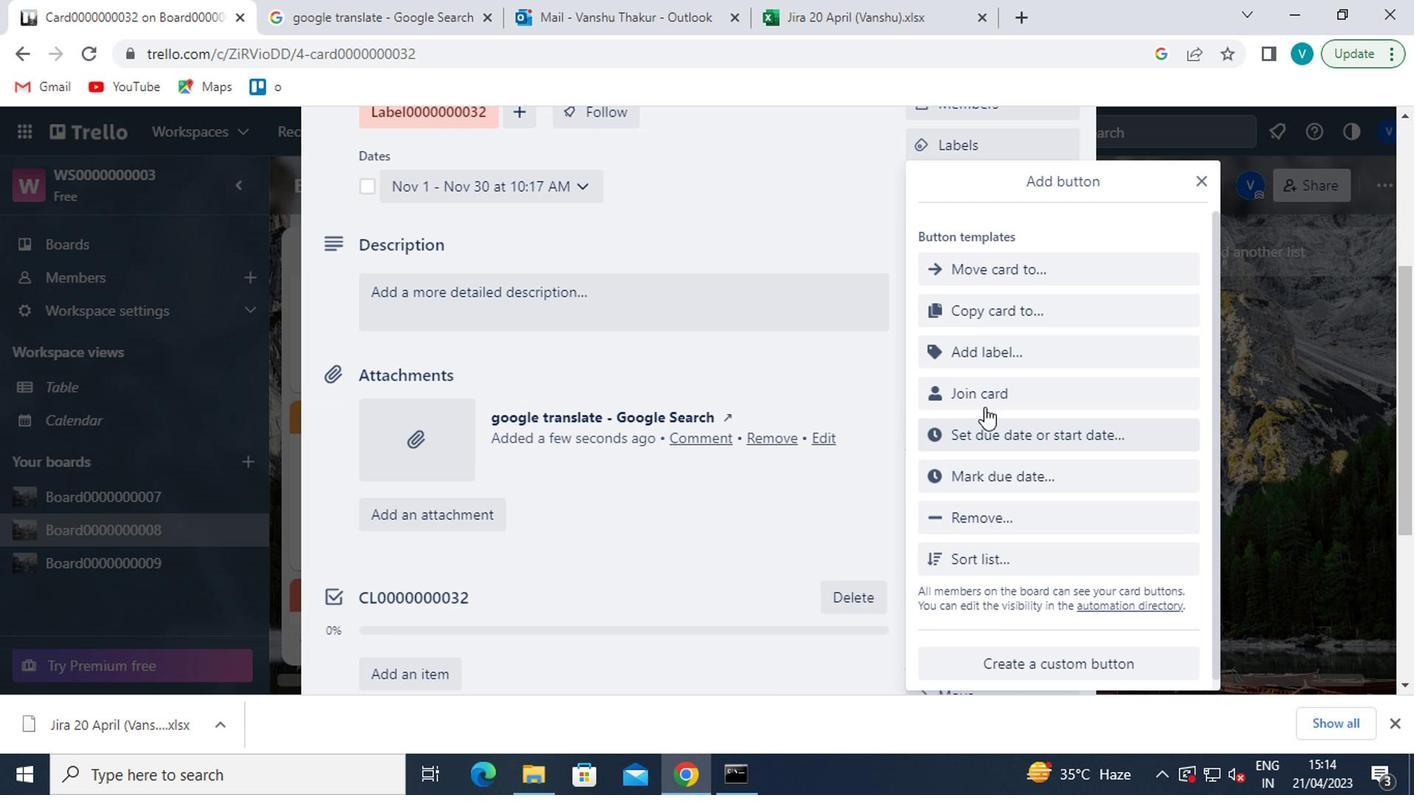 
Action: Mouse moved to (1009, 324)
Screenshot: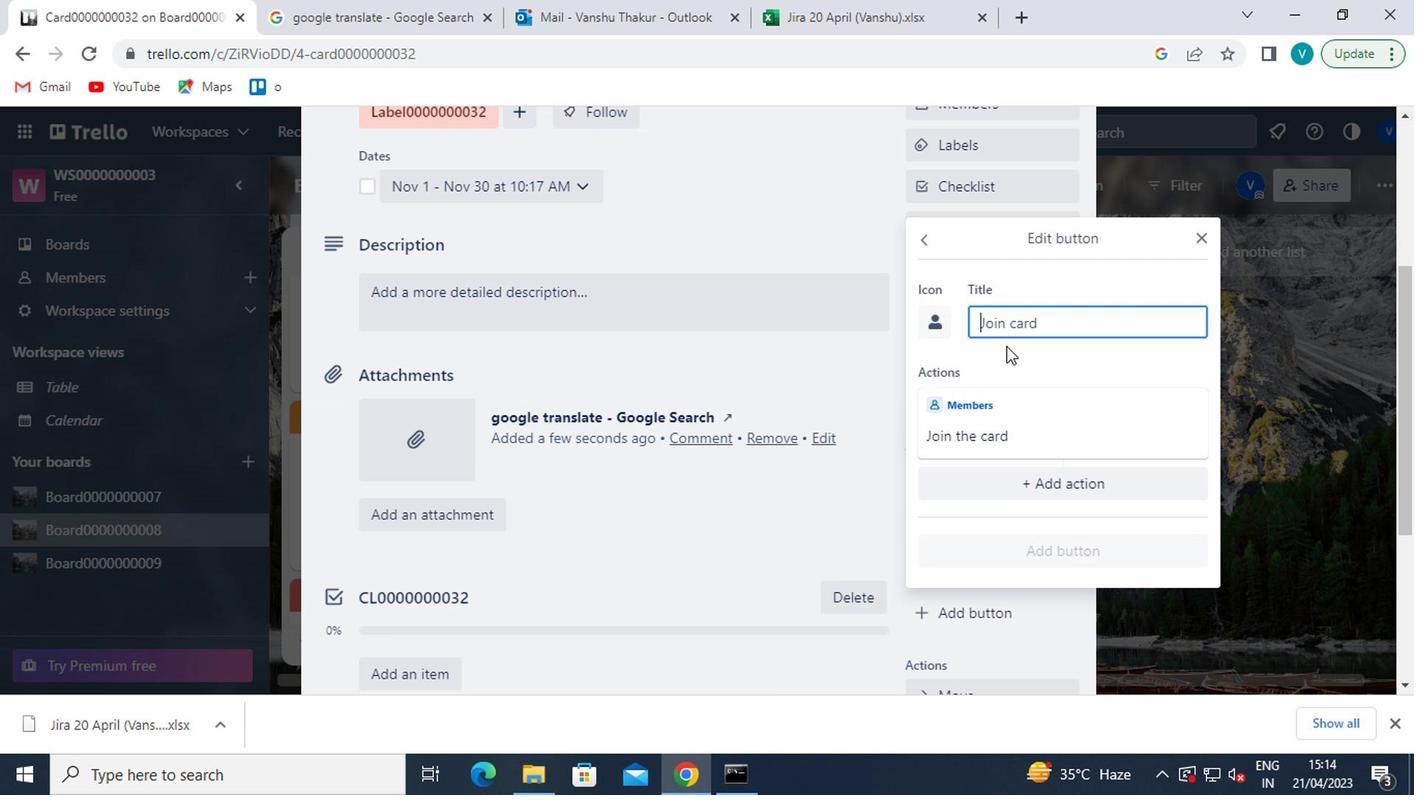 
Action: Mouse pressed left at (1009, 324)
Screenshot: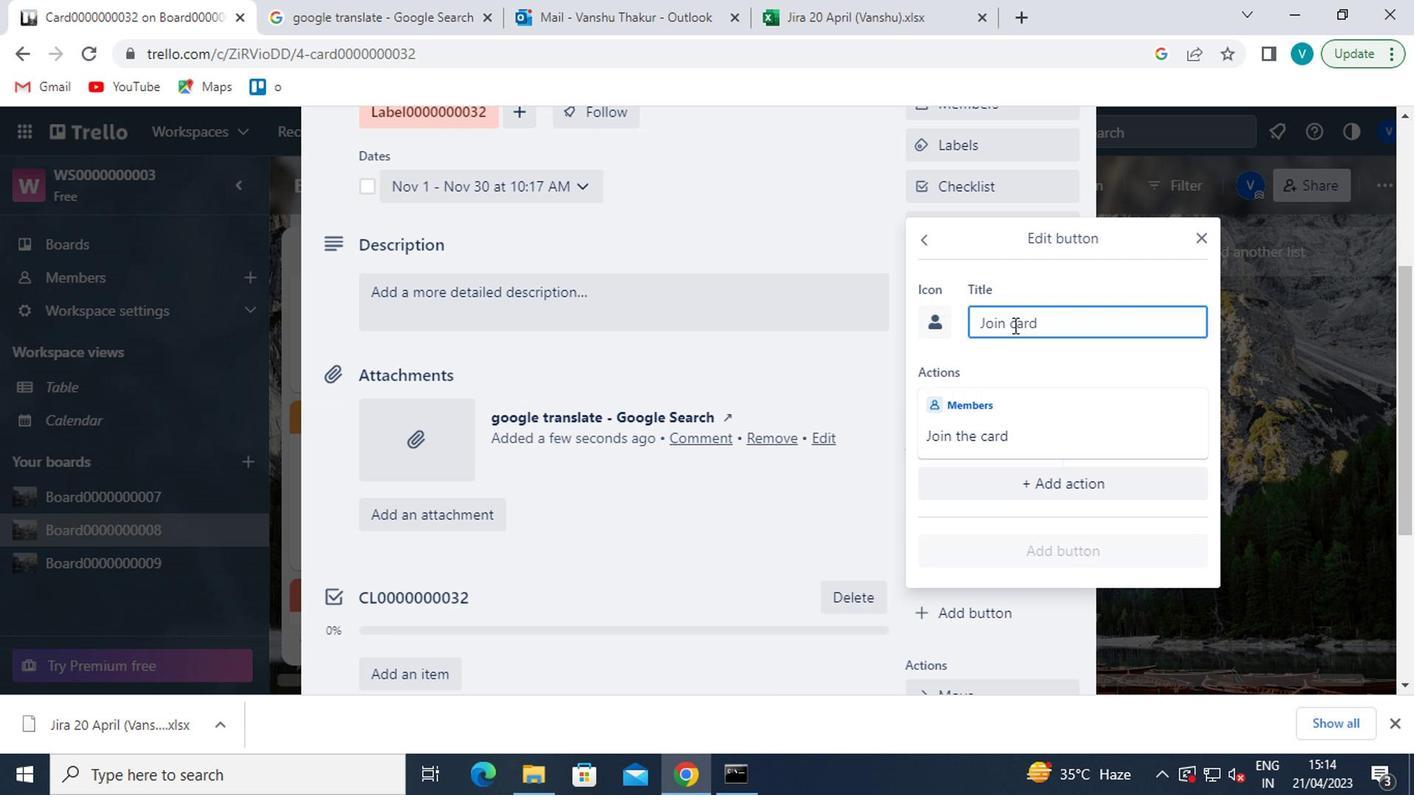
Action: Mouse moved to (982, 304)
Screenshot: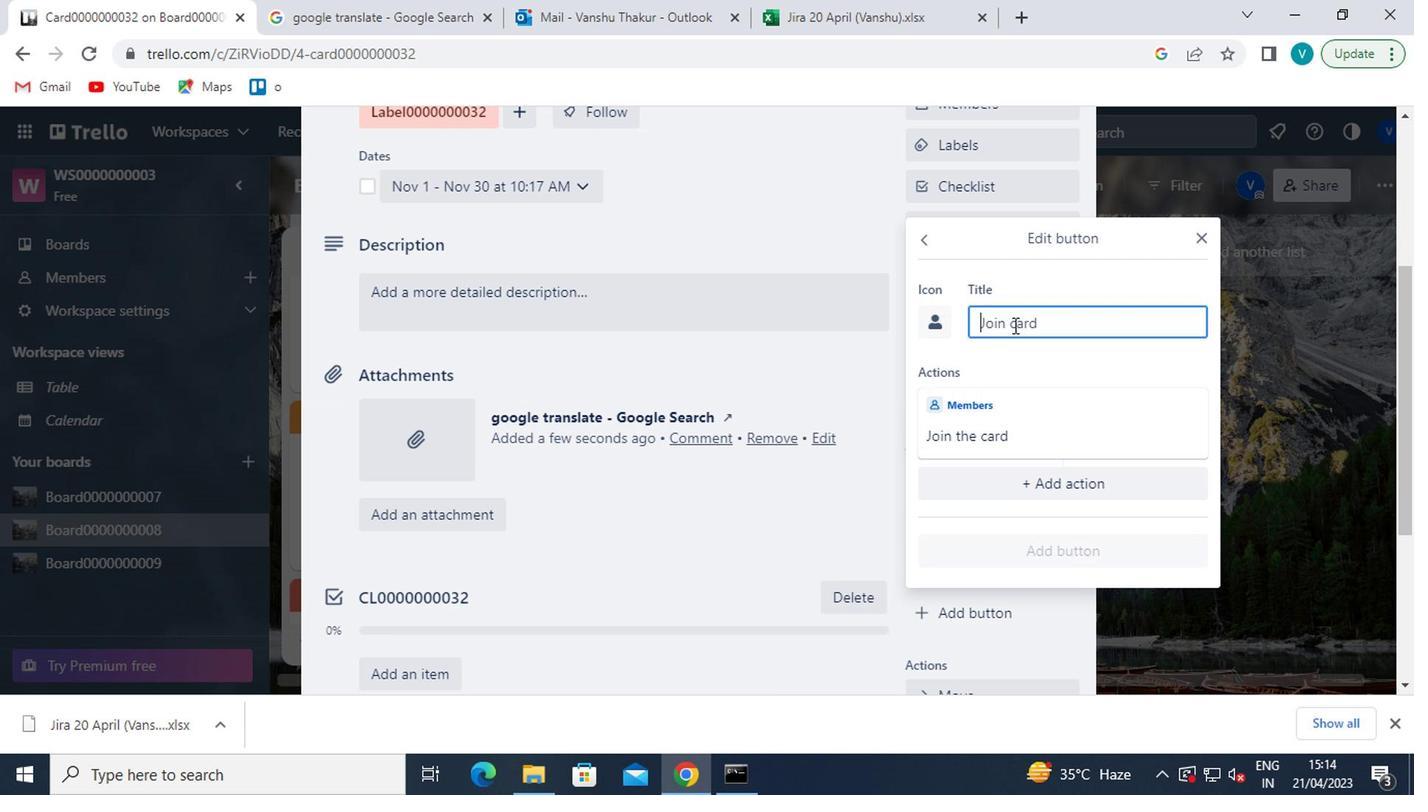 
Action: Key pressed <Key.shift>ctrl+BUTTON0000
Screenshot: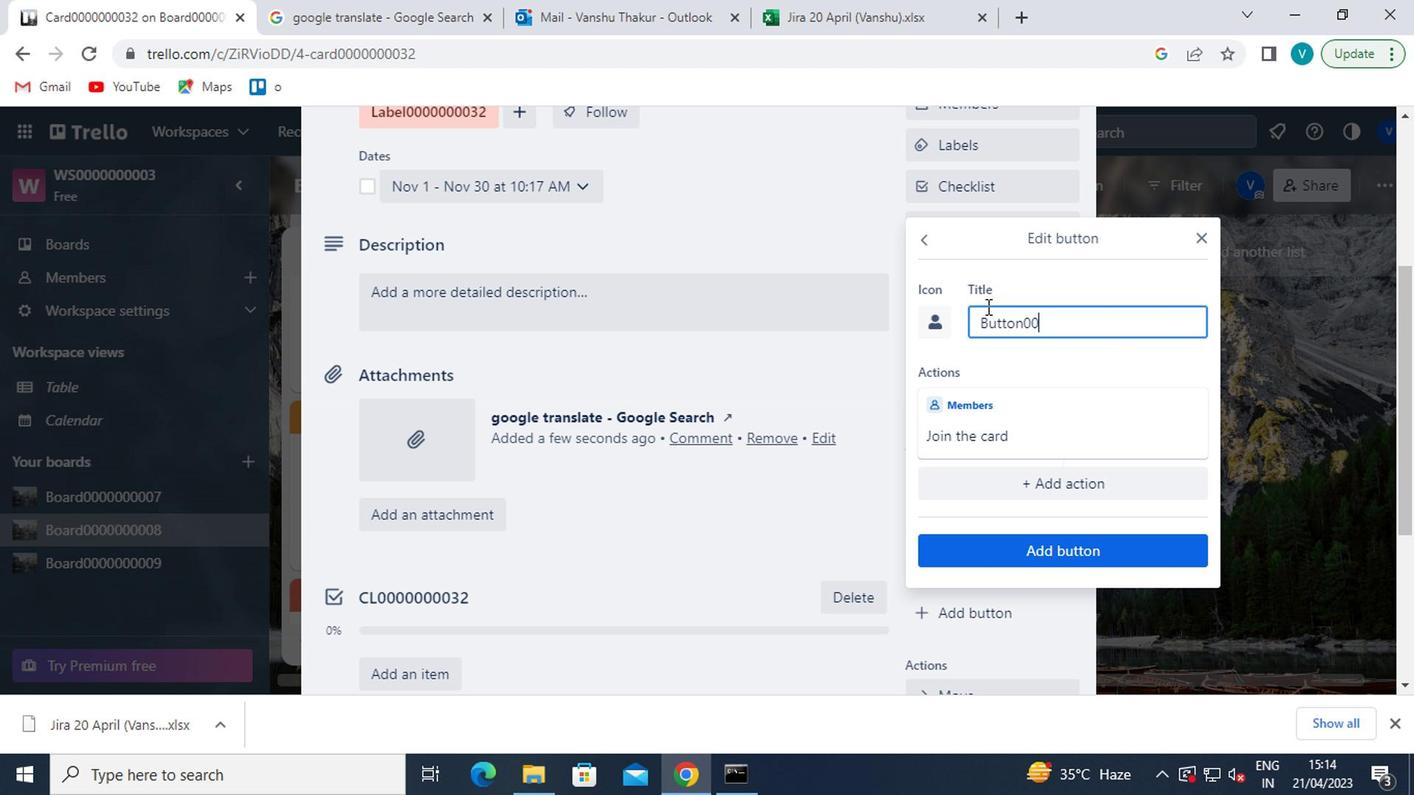 
Action: Mouse moved to (981, 304)
Screenshot: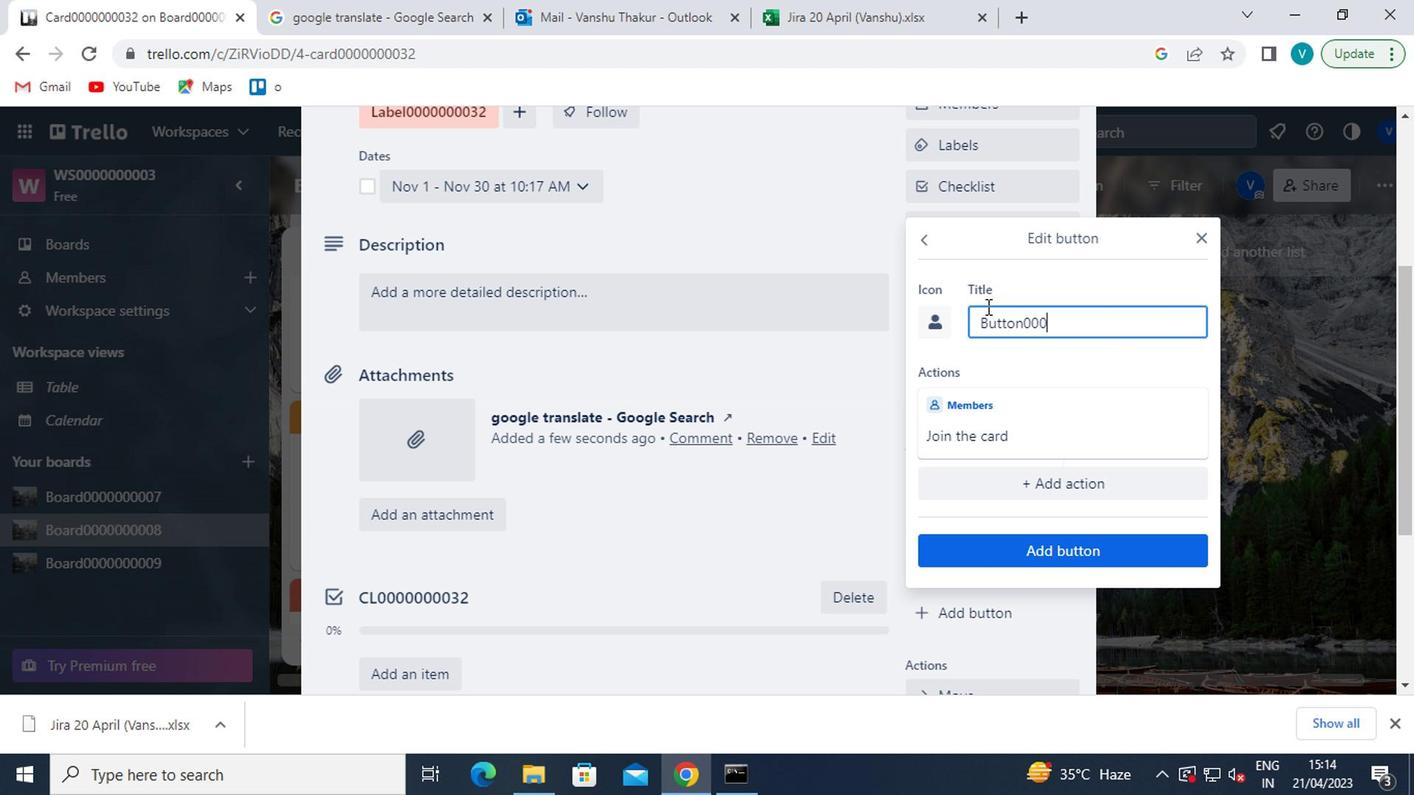 
Action: Key pressed 000032
Screenshot: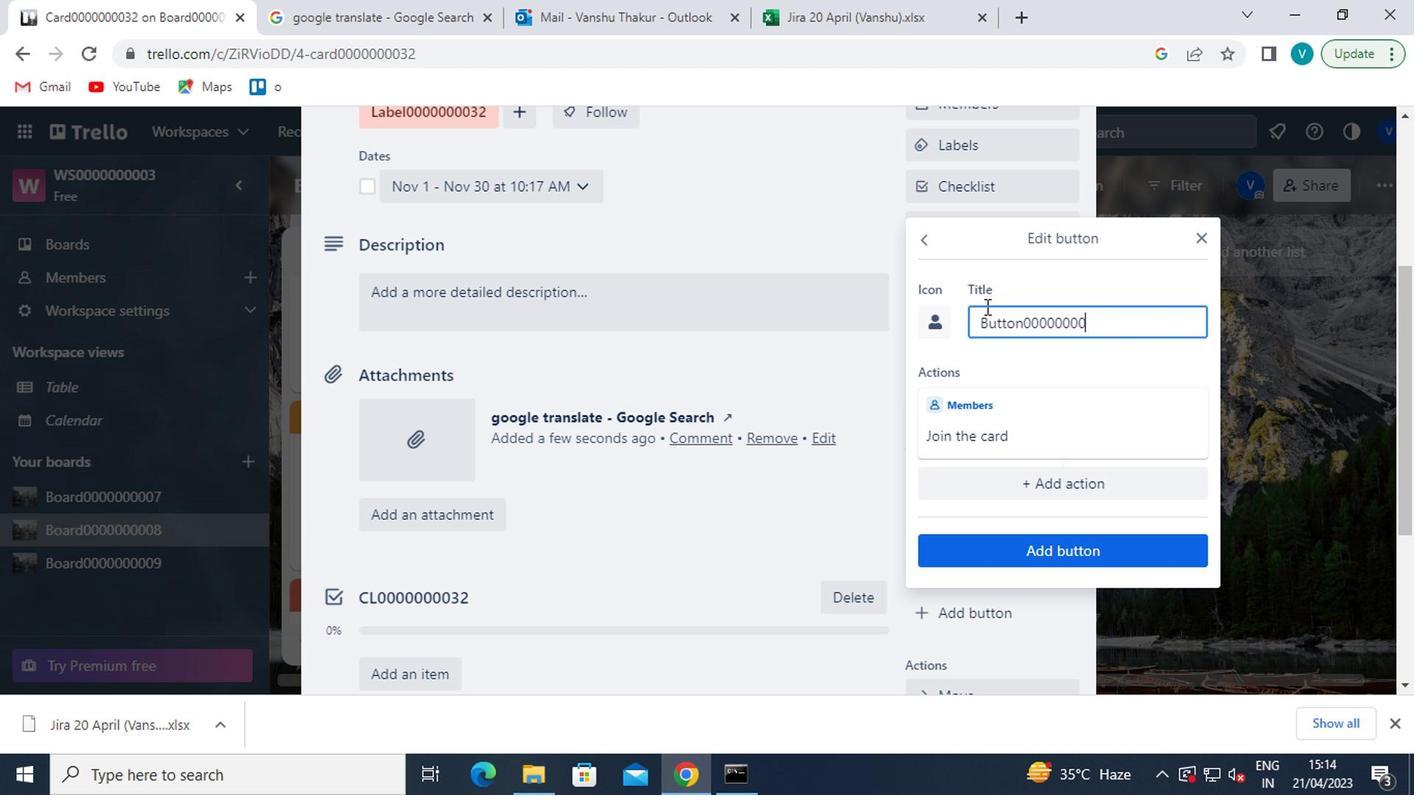 
Action: Mouse moved to (1061, 545)
Screenshot: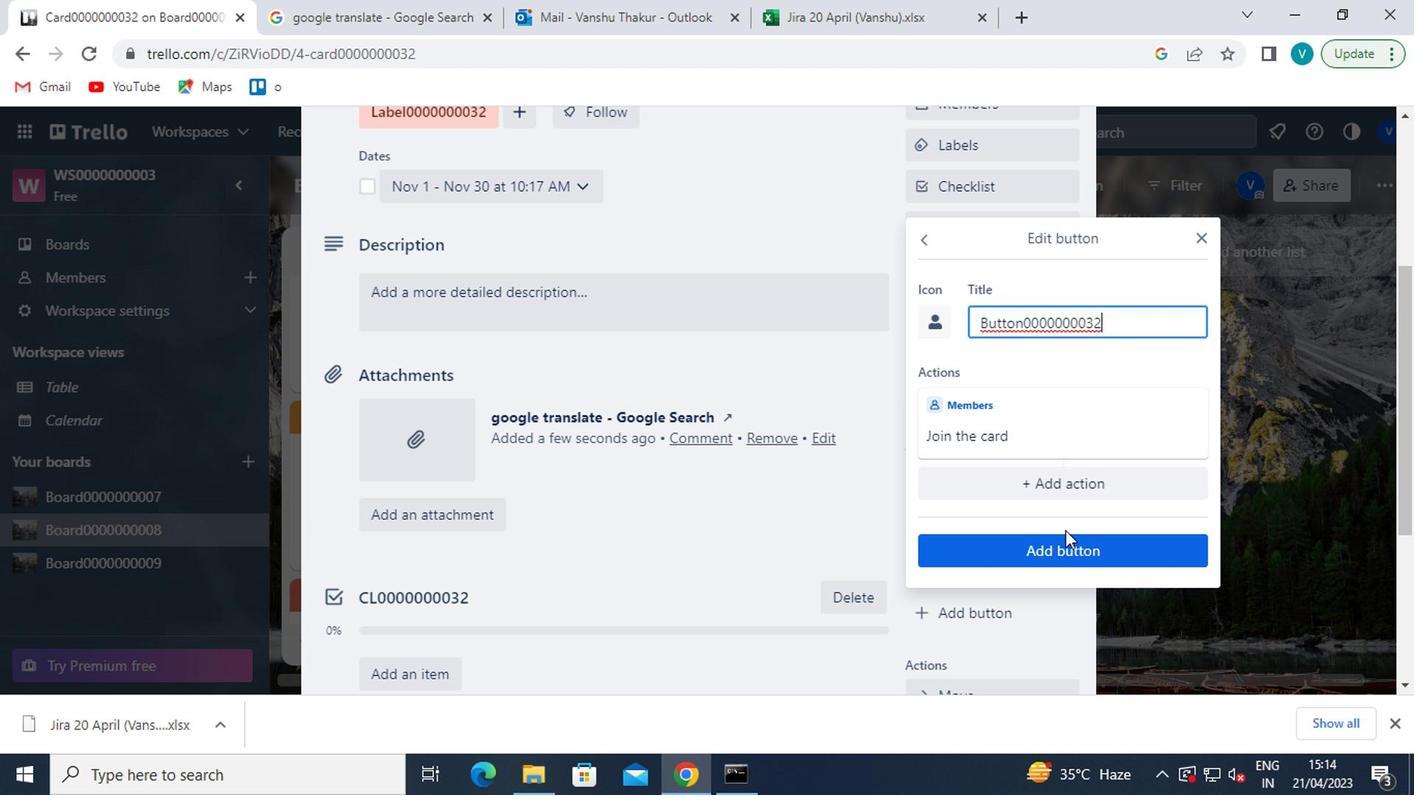 
Action: Mouse pressed left at (1061, 545)
Screenshot: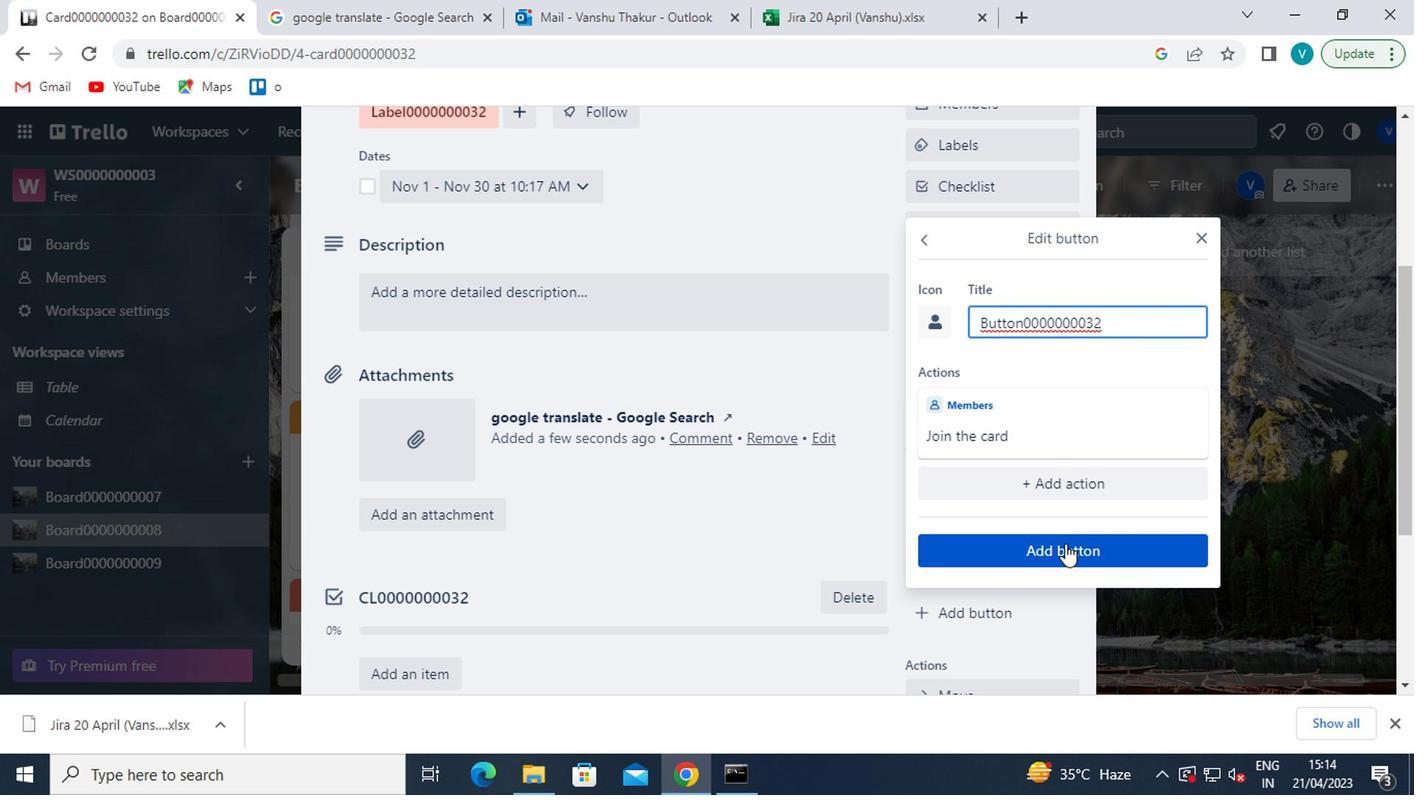 
Action: Mouse moved to (598, 291)
Screenshot: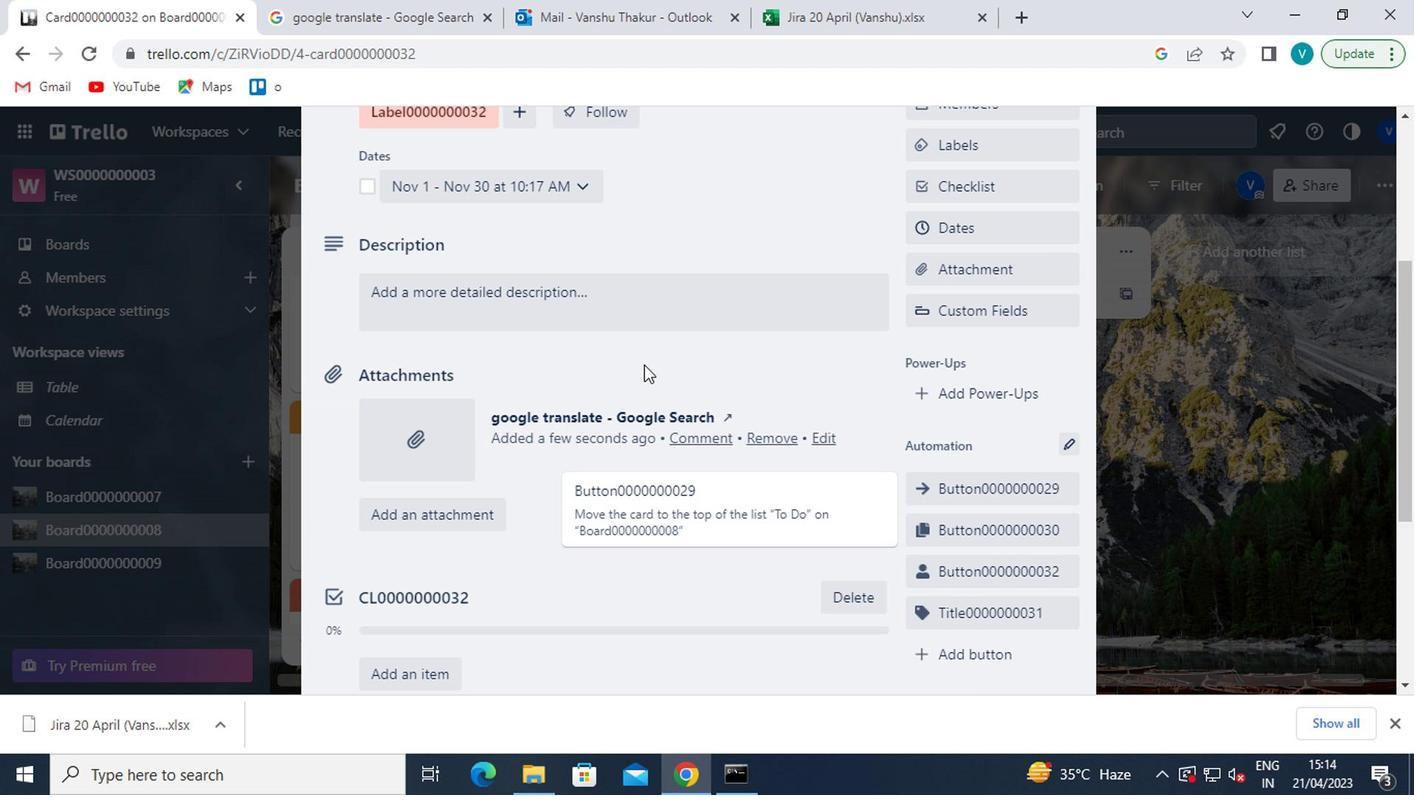 
Action: Mouse pressed left at (598, 291)
Screenshot: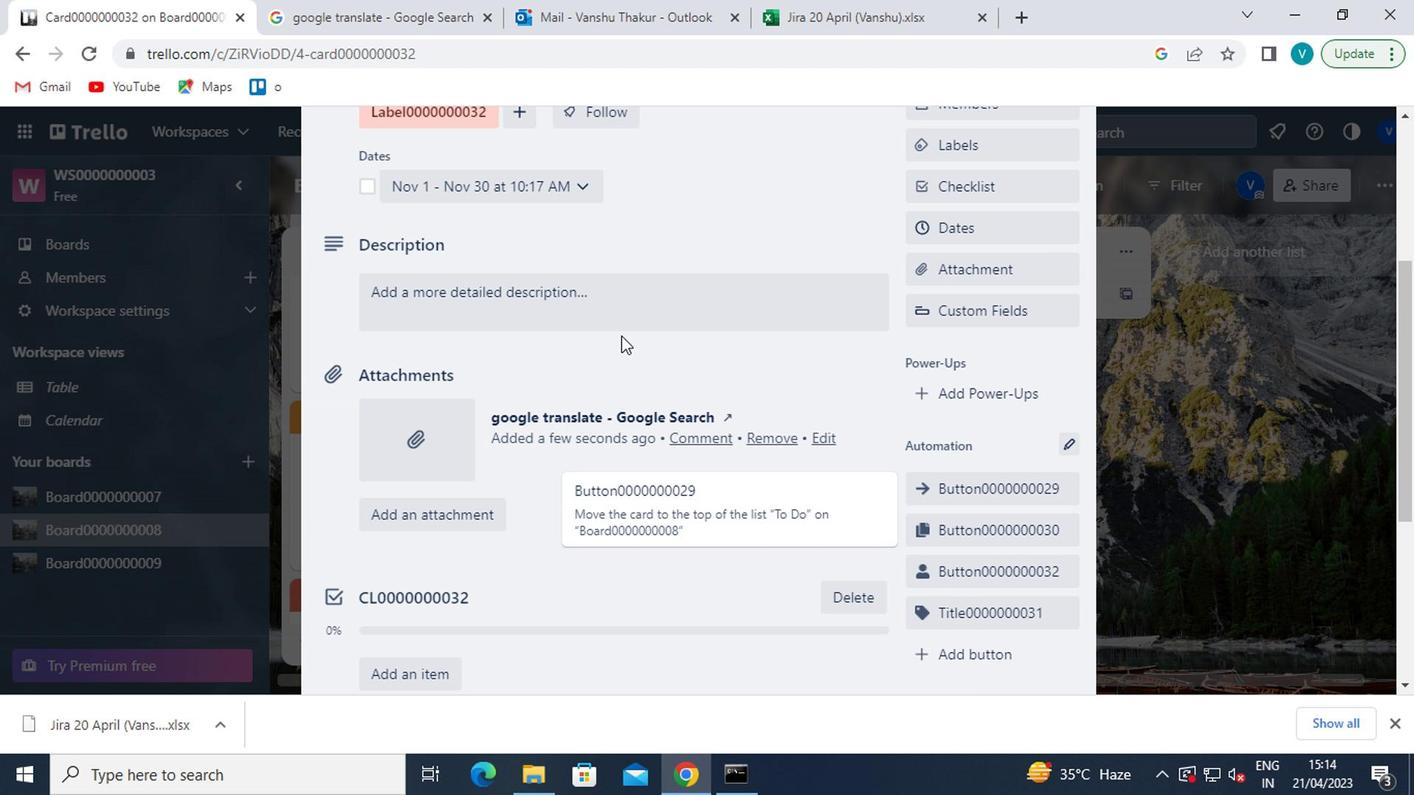 
Action: Key pressed <Key.shift>DS0000000032
Screenshot: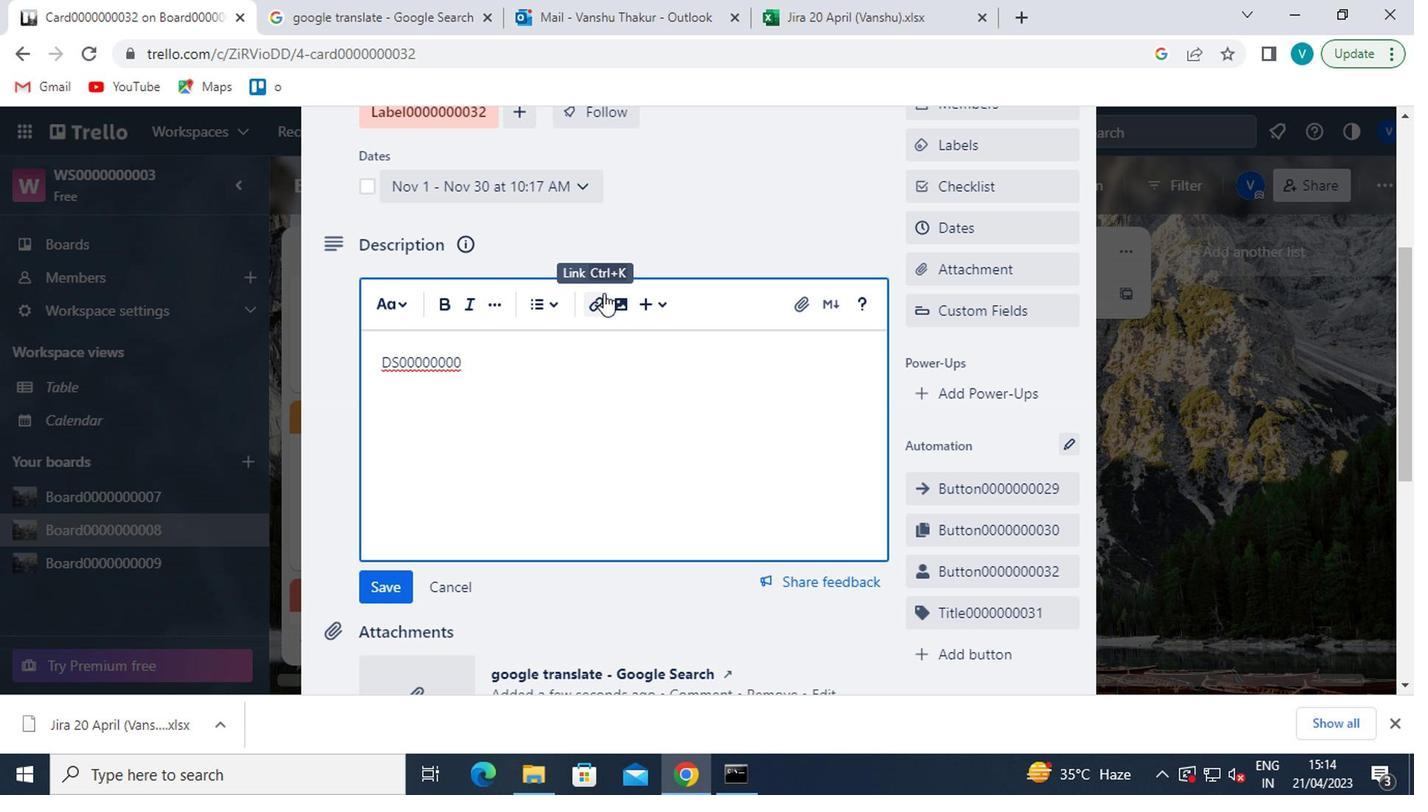 
Action: Mouse moved to (391, 588)
Screenshot: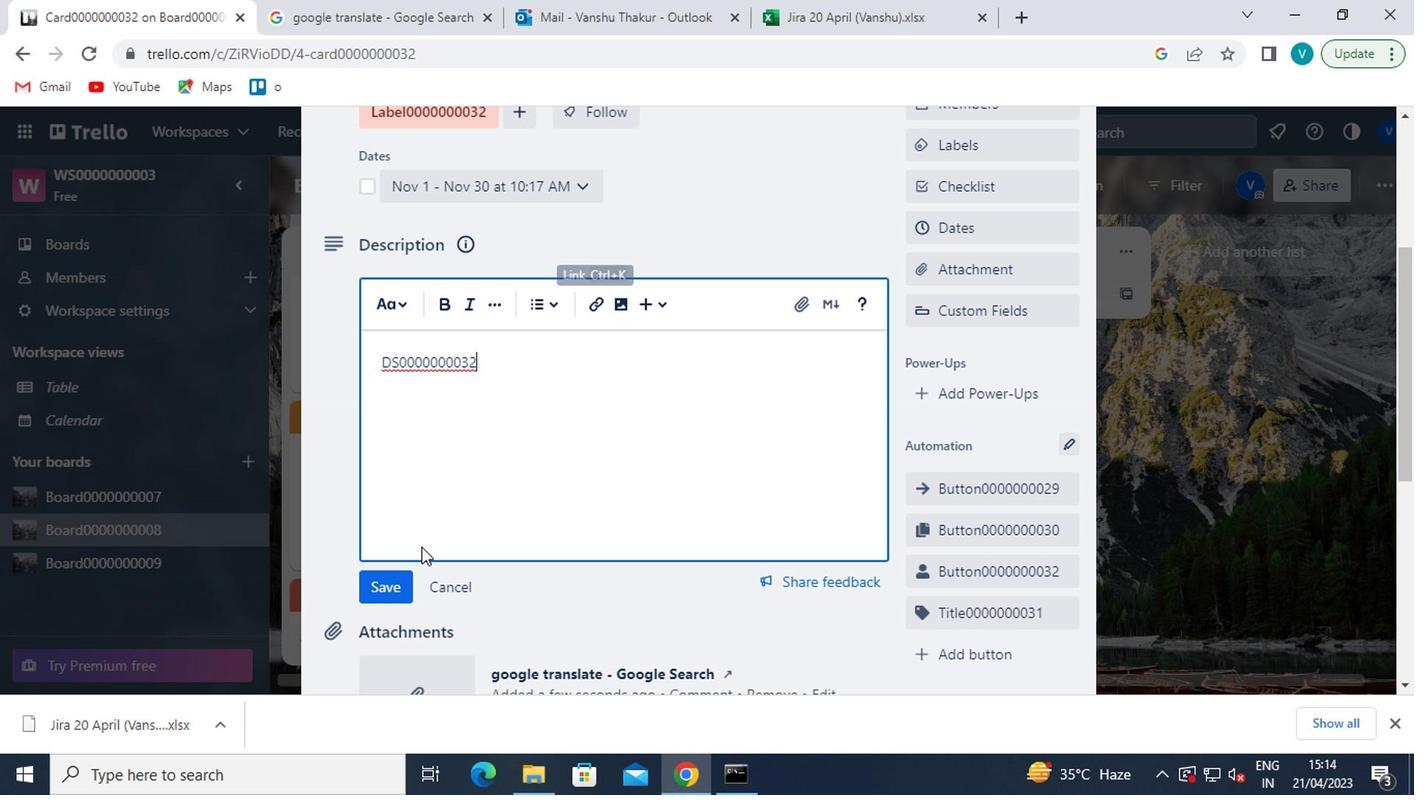 
Action: Mouse pressed left at (391, 588)
Screenshot: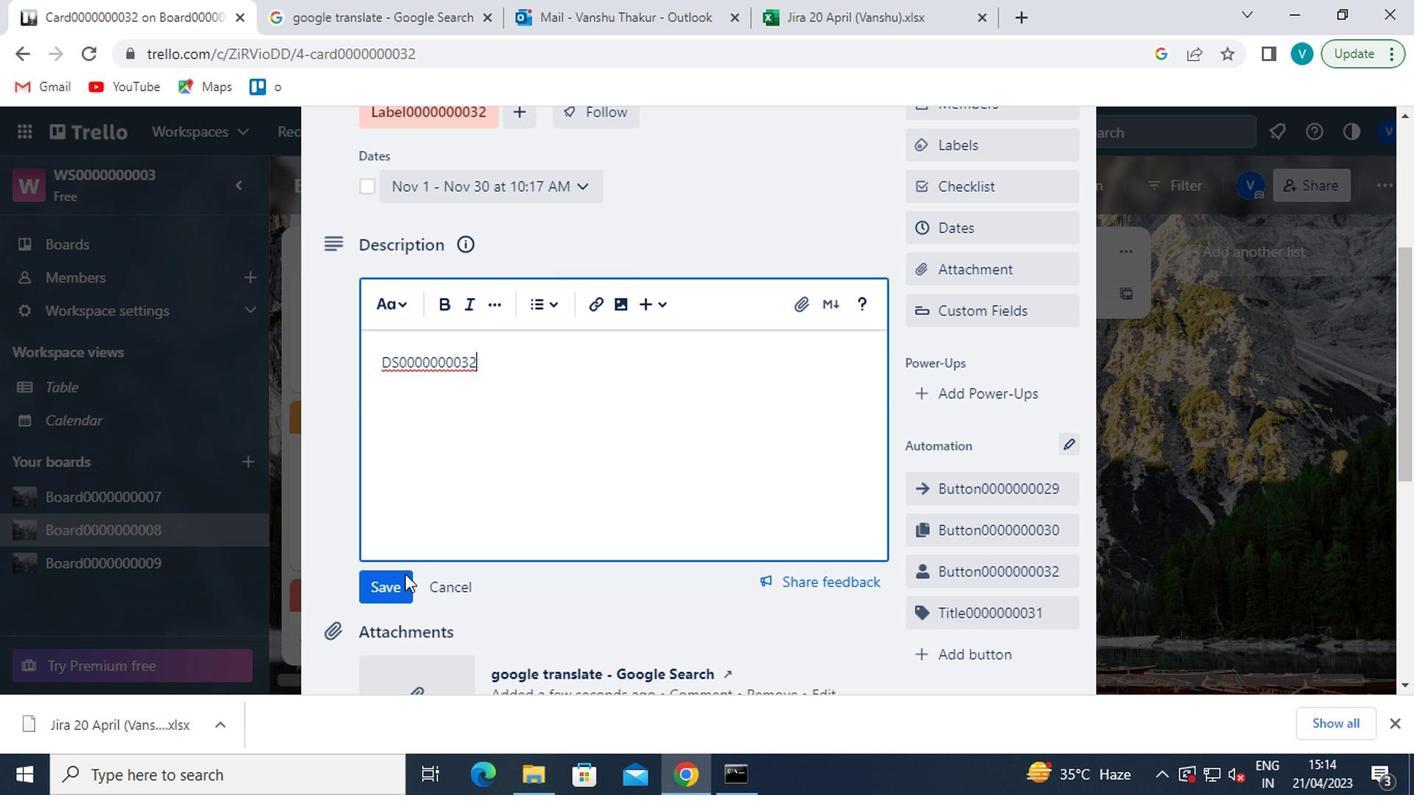 
Action: Mouse moved to (413, 576)
Screenshot: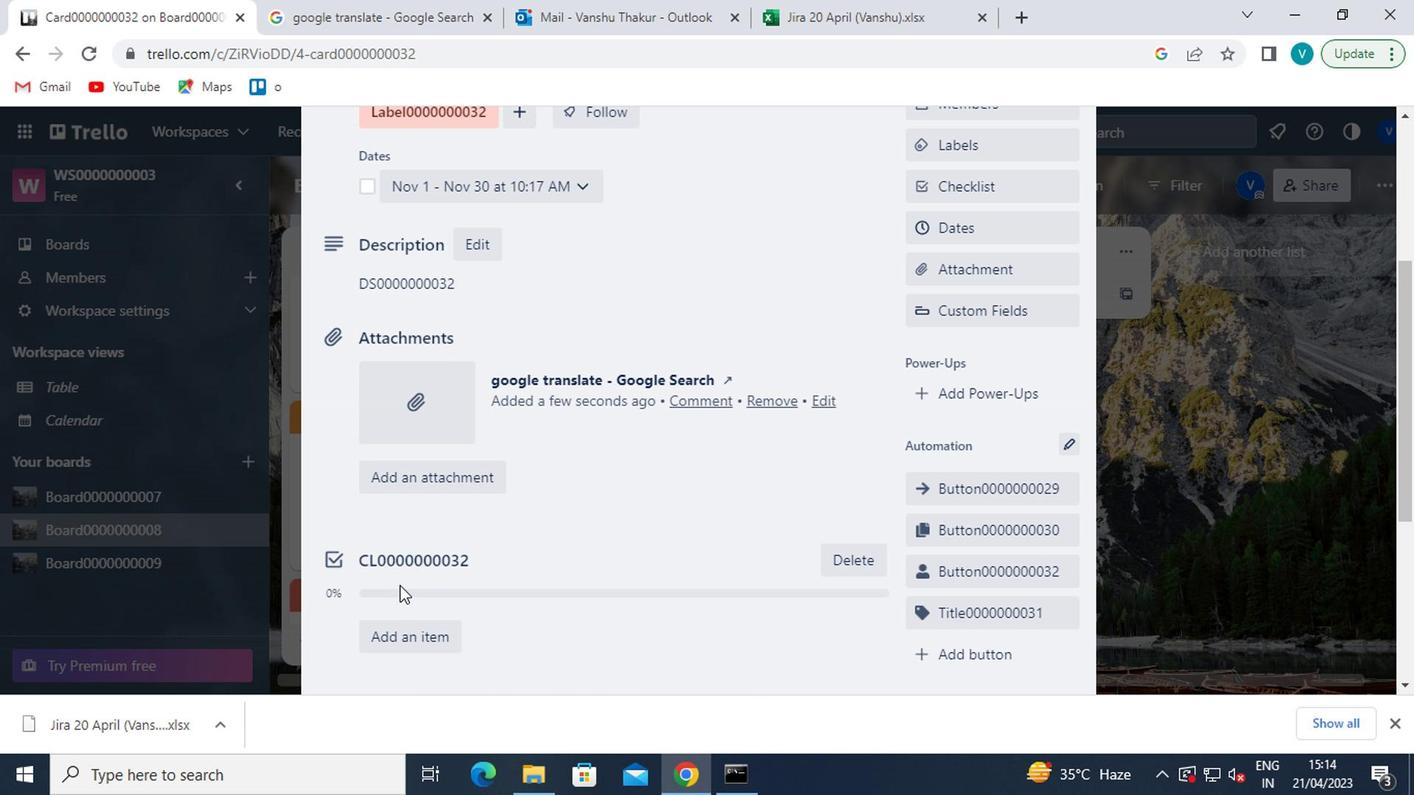 
Action: Mouse scrolled (413, 574) with delta (0, -1)
Screenshot: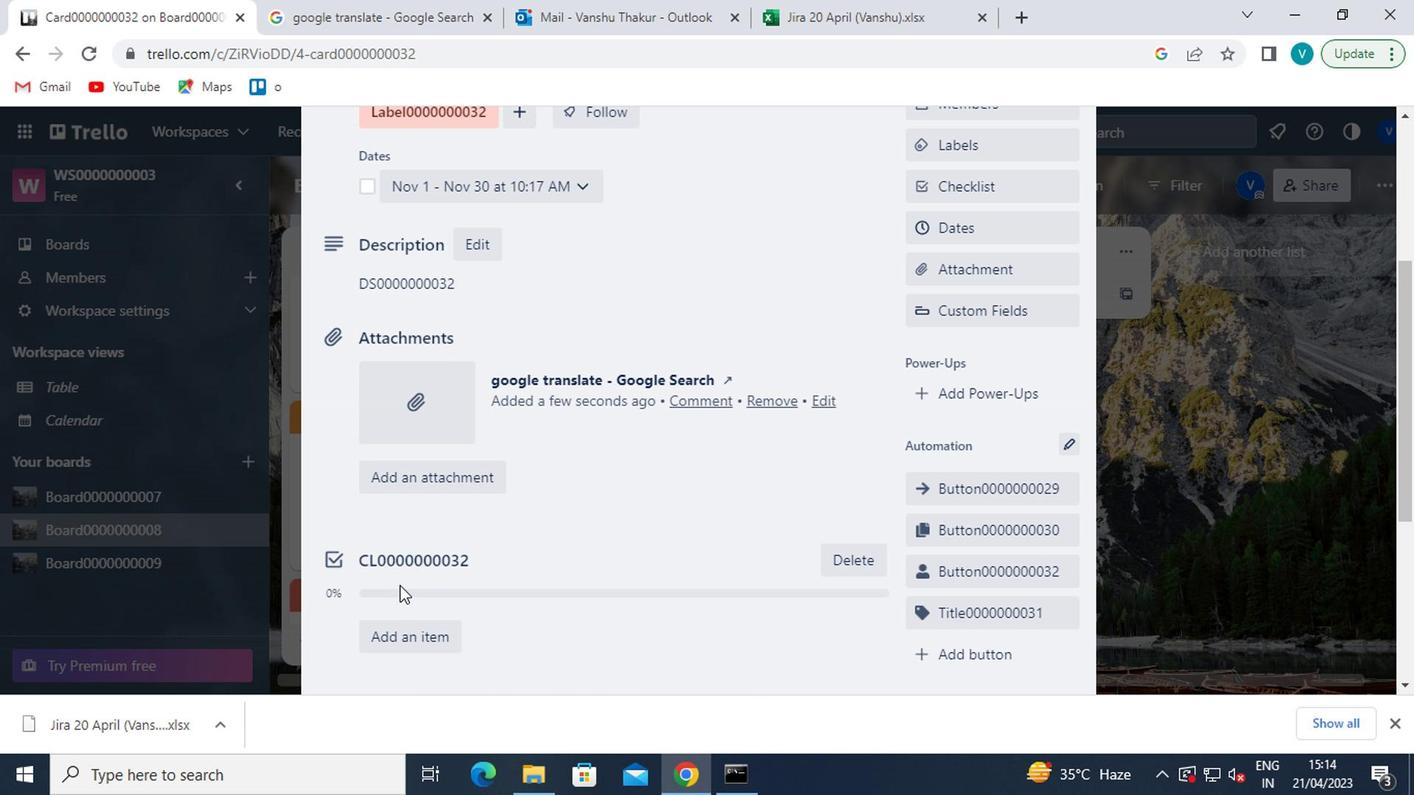 
Action: Mouse moved to (414, 576)
Screenshot: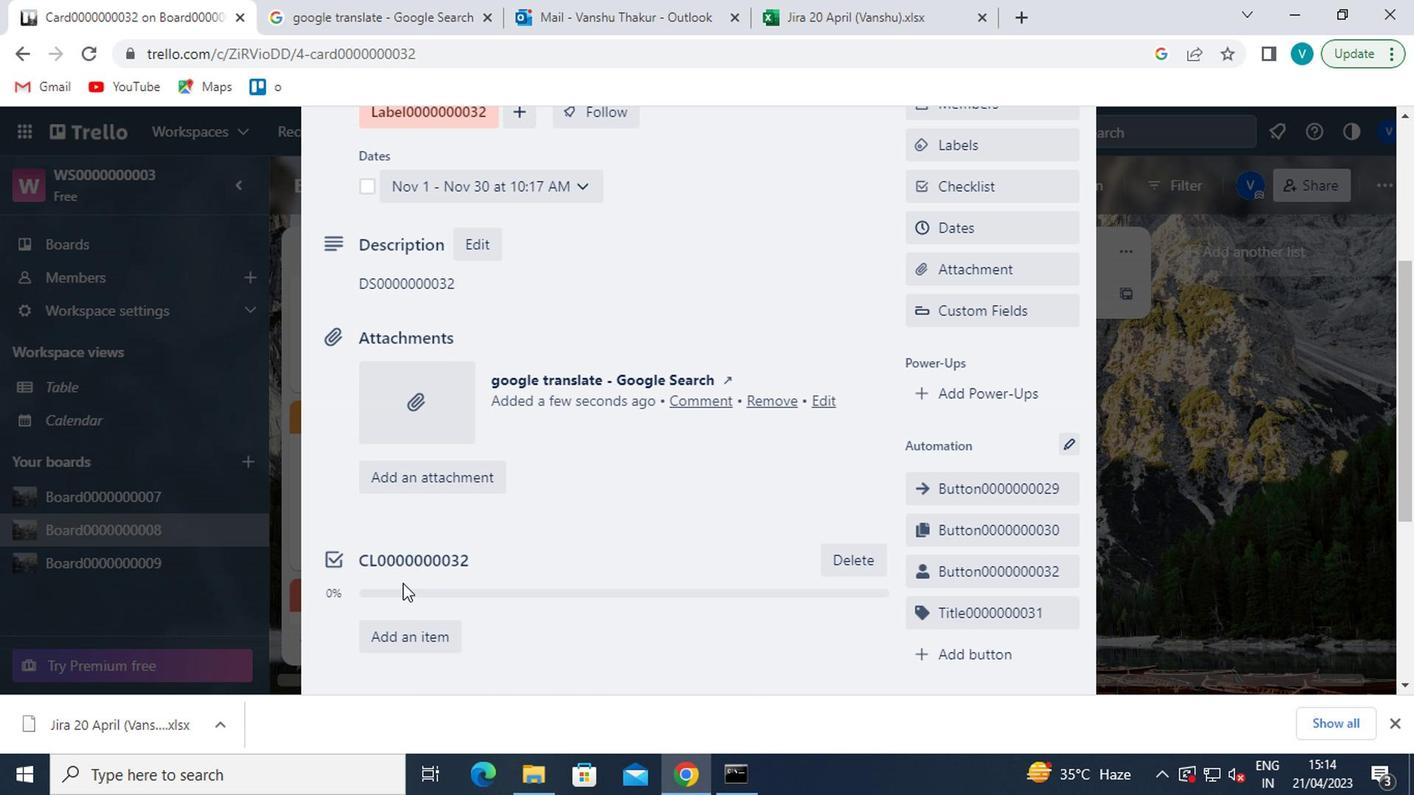 
Action: Mouse scrolled (414, 574) with delta (0, -1)
Screenshot: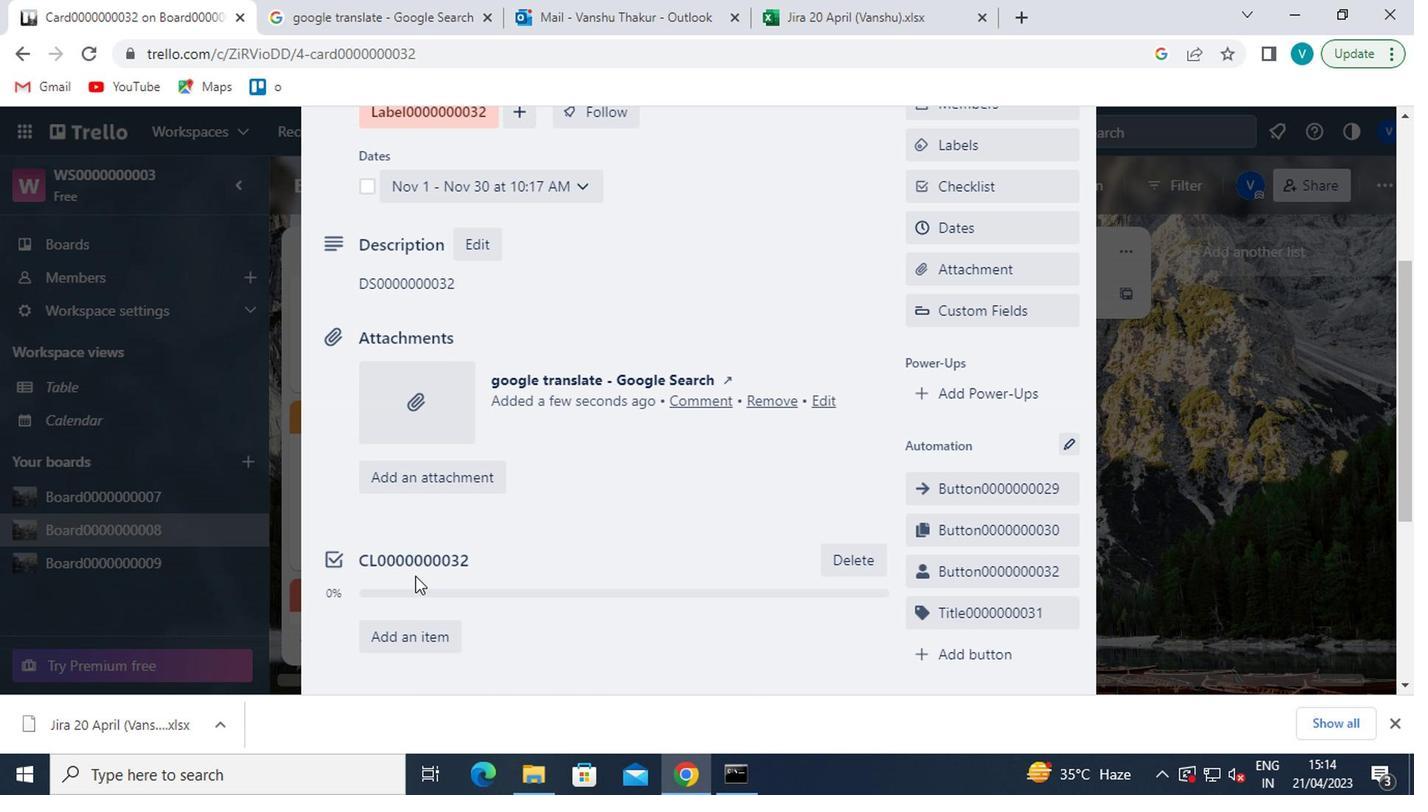 
Action: Mouse scrolled (414, 574) with delta (0, -1)
Screenshot: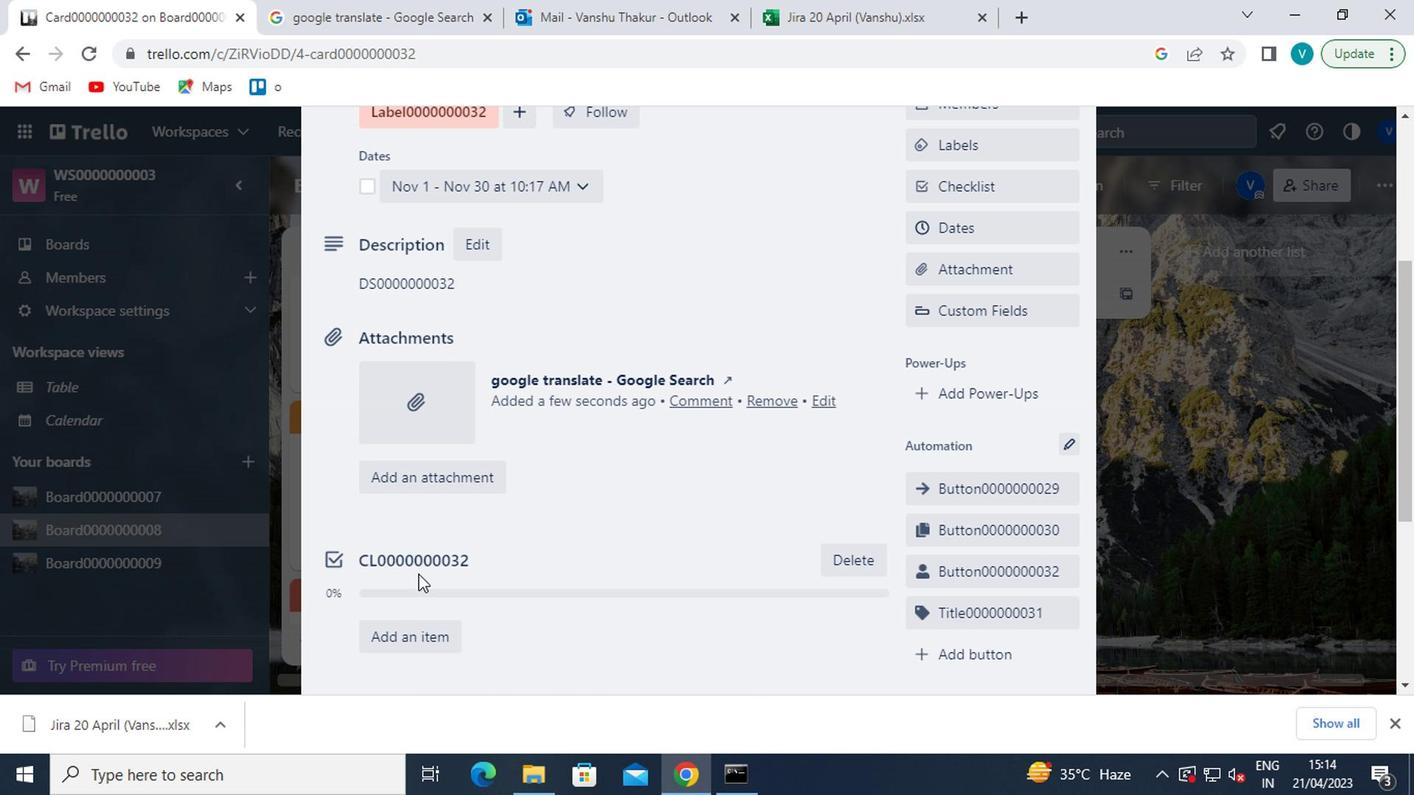
Action: Mouse moved to (442, 455)
Screenshot: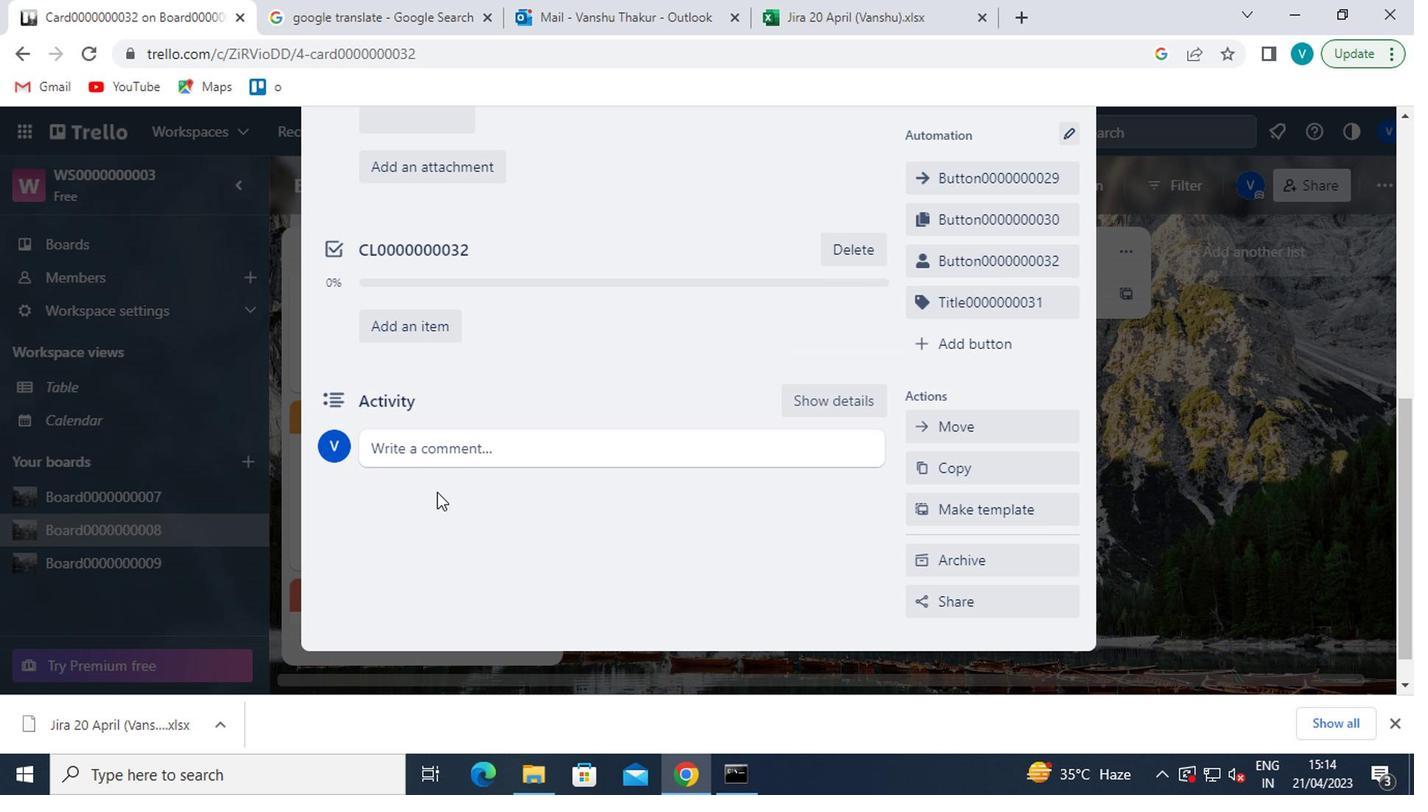 
Action: Mouse pressed left at (442, 455)
Screenshot: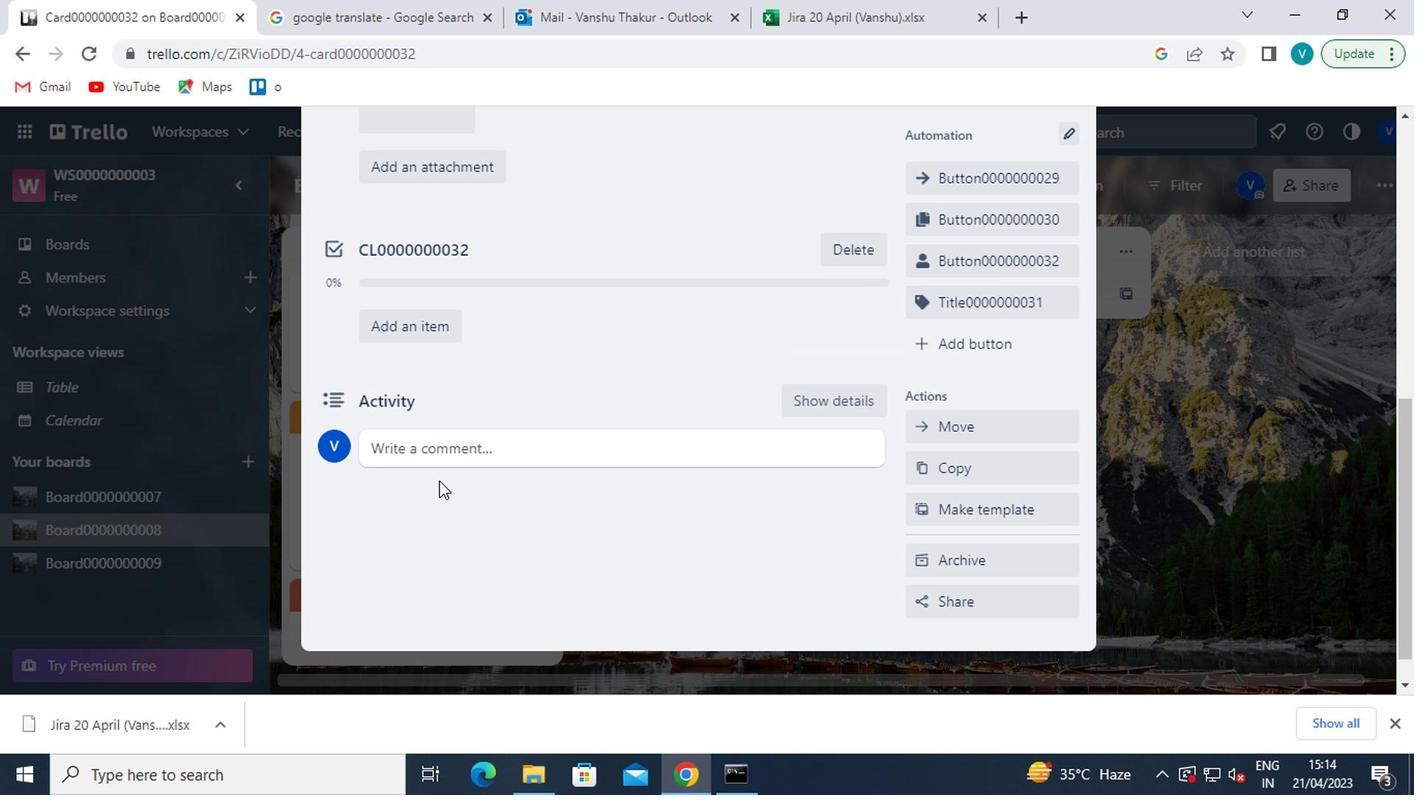 
Action: Key pressed <Key.shift>CM0000000032
Screenshot: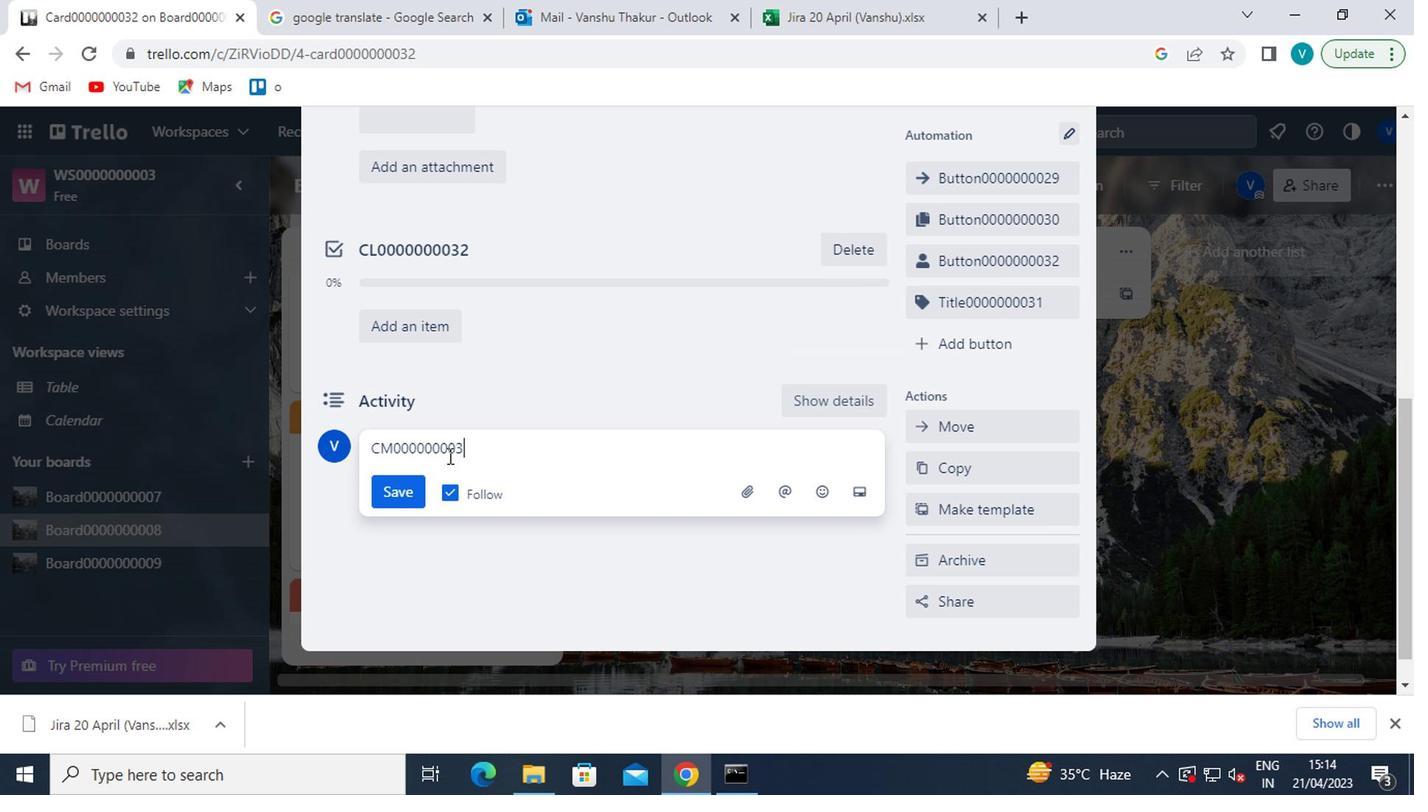 
Action: Mouse moved to (397, 485)
Screenshot: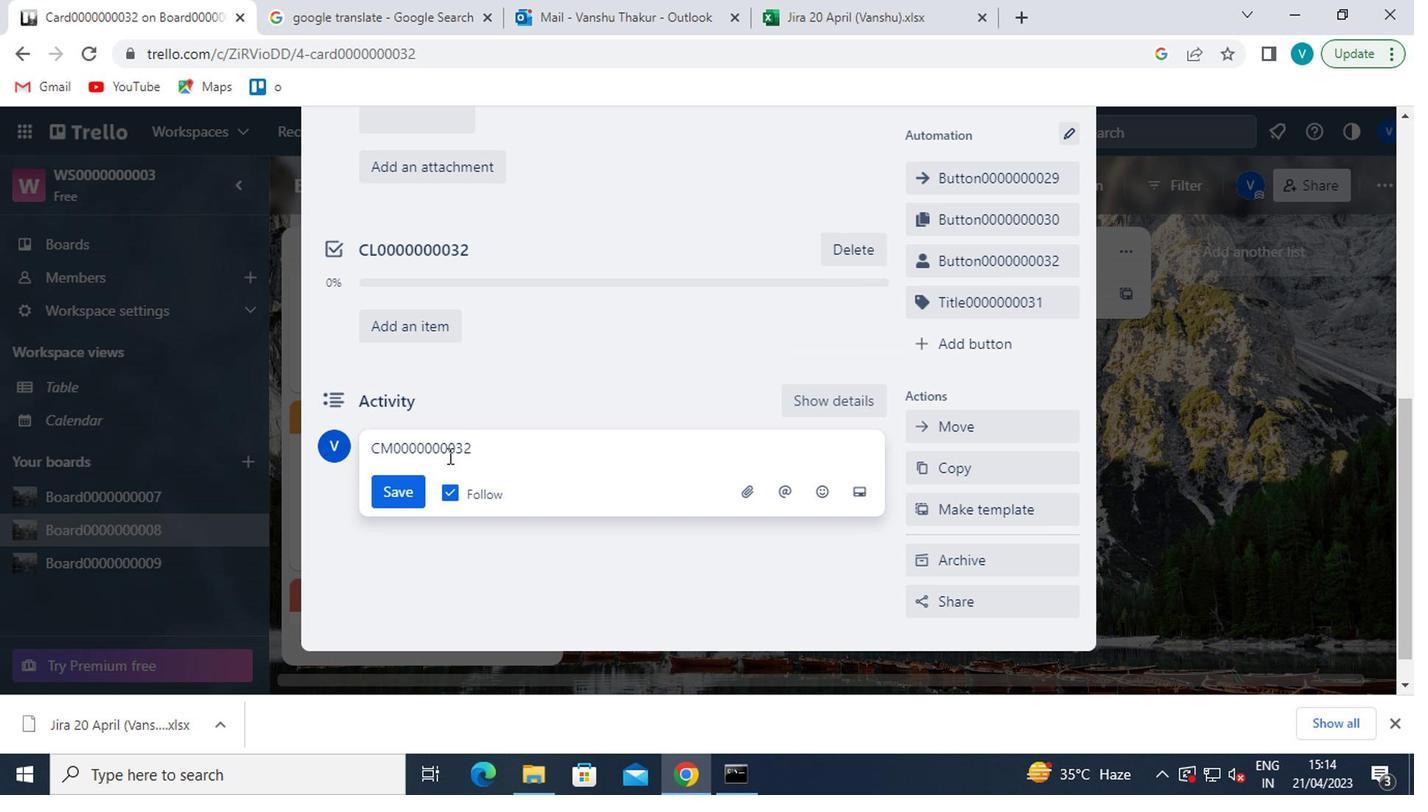 
Action: Mouse pressed left at (397, 485)
Screenshot: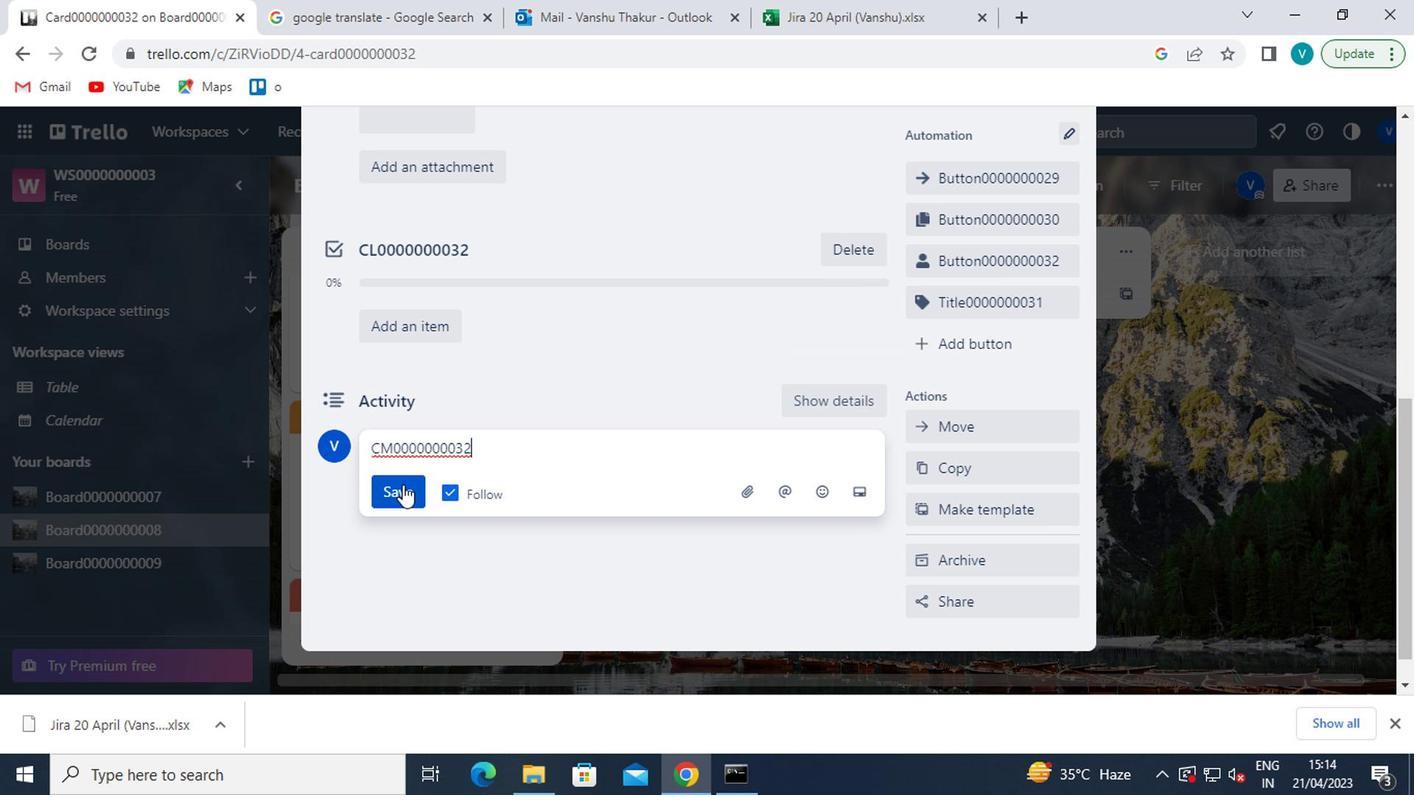 
